Task: Look for Airbnb options in Chiredzi, Zimbabwe from 2nd December, 2023 to 5th December, 2023 for 1 adult.1  bedroom having 1 bed and 1 bathroom. Property type can be hotel. Amenities needed are: washing machine. Booking option can be shelf check-in. Look for 4 properties as per requirement.
Action: Mouse moved to (403, 96)
Screenshot: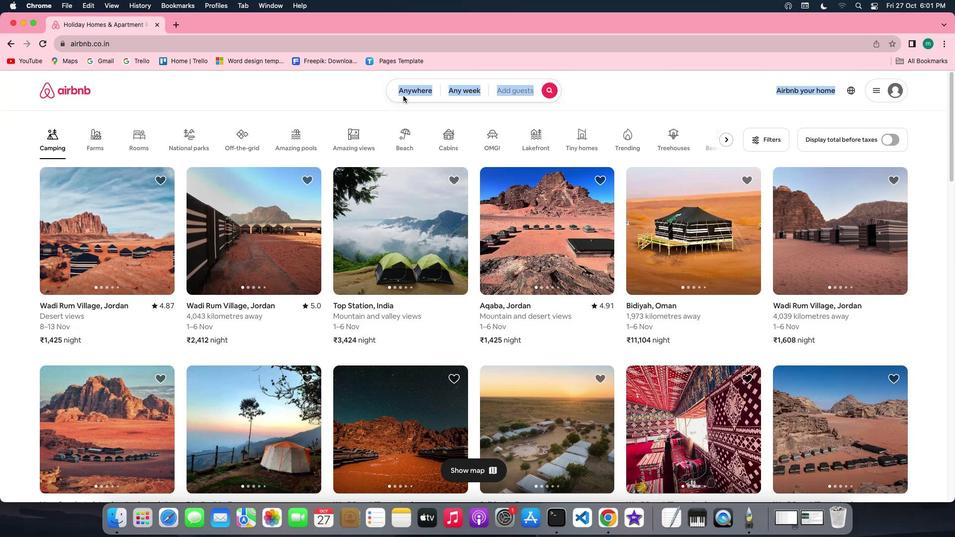
Action: Mouse pressed left at (403, 96)
Screenshot: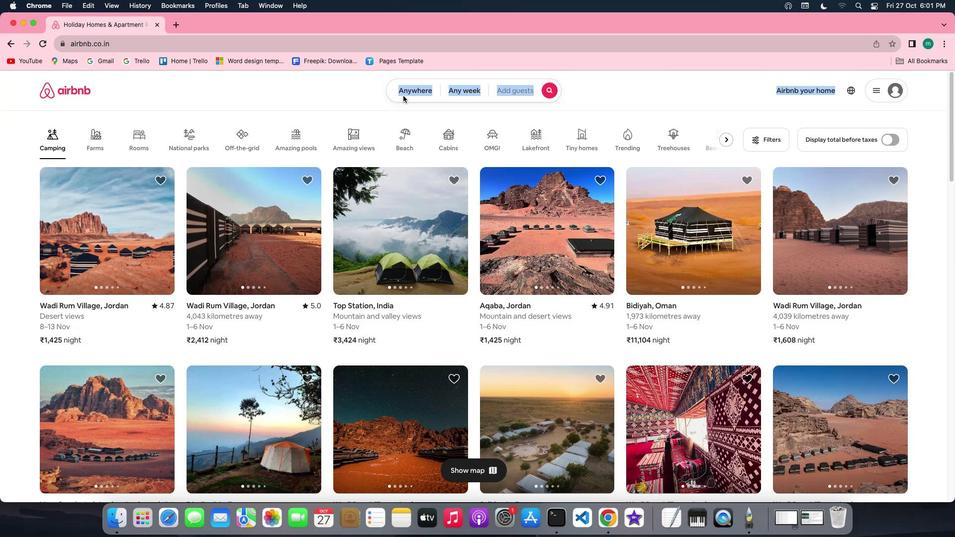 
Action: Mouse pressed left at (403, 96)
Screenshot: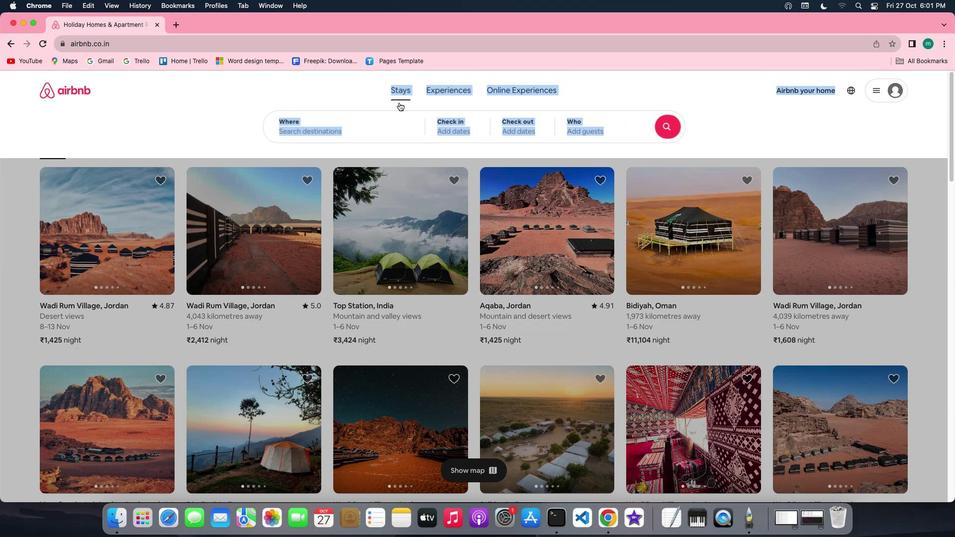 
Action: Mouse moved to (361, 128)
Screenshot: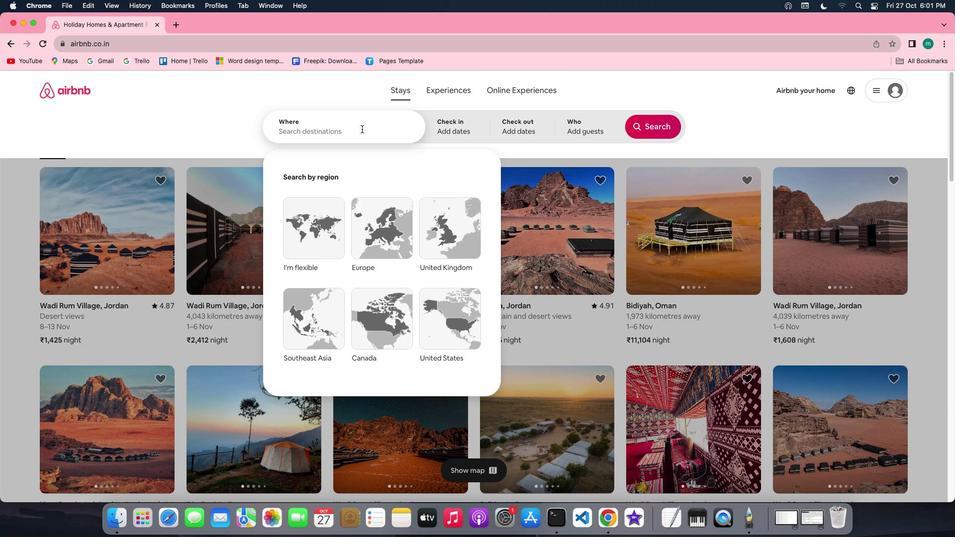 
Action: Key pressed Key.shift'C''h''i''r''e''d''z''i'','Key.spaceKey.shift'Z''i''m''b''a''b''w''e'
Screenshot: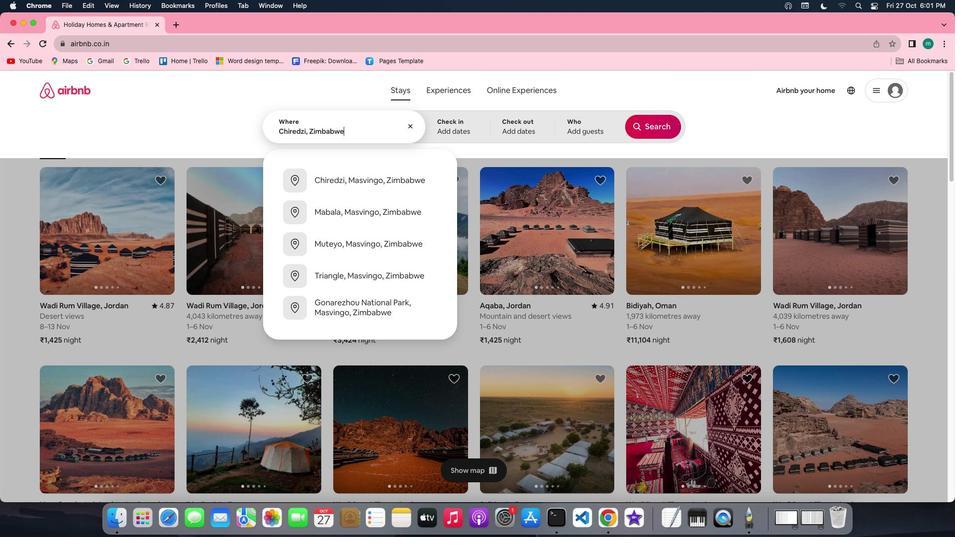 
Action: Mouse moved to (453, 134)
Screenshot: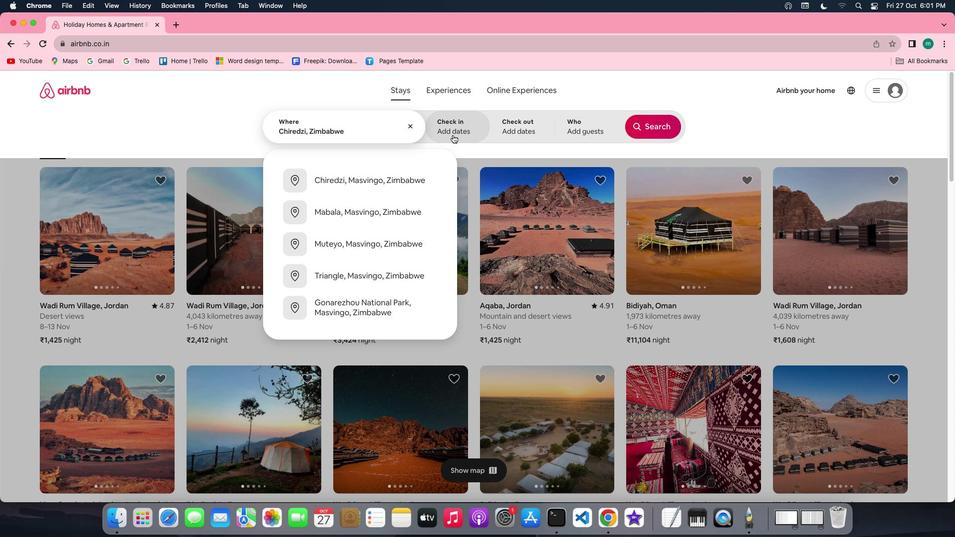 
Action: Mouse pressed left at (453, 134)
Screenshot: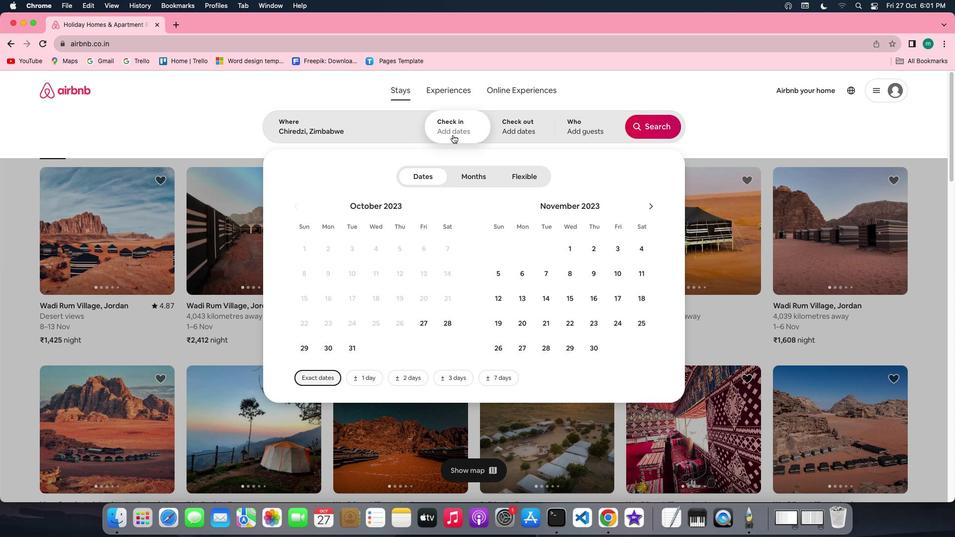 
Action: Mouse moved to (657, 205)
Screenshot: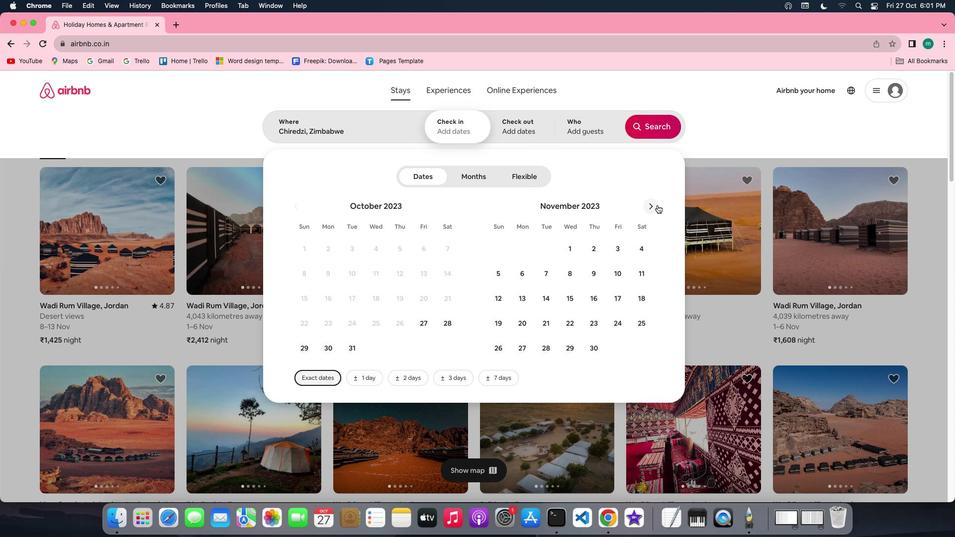 
Action: Mouse pressed left at (657, 205)
Screenshot: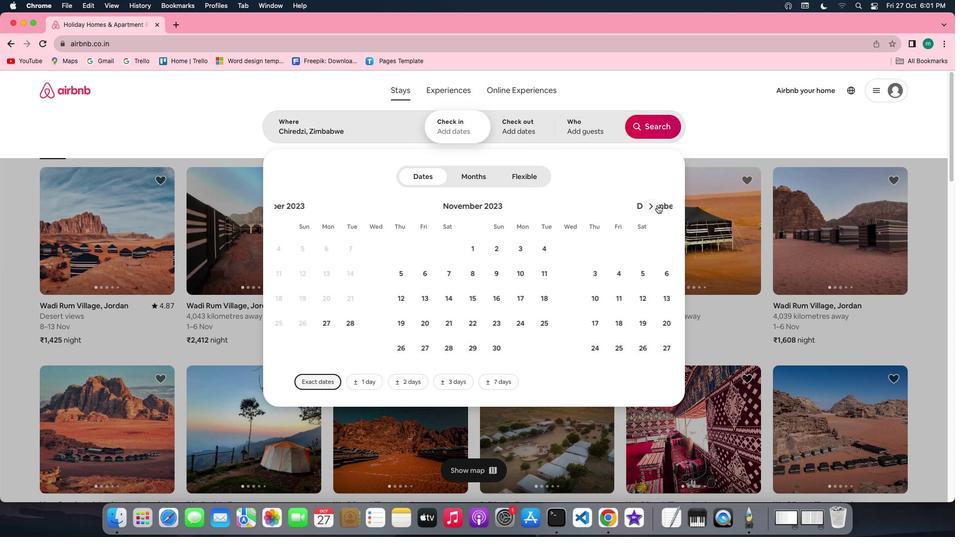 
Action: Mouse moved to (633, 244)
Screenshot: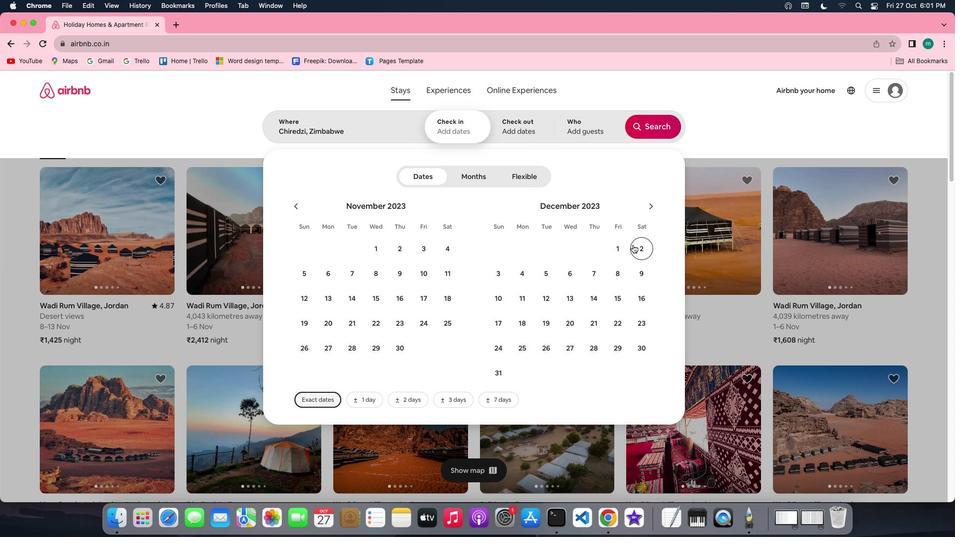 
Action: Mouse pressed left at (633, 244)
Screenshot: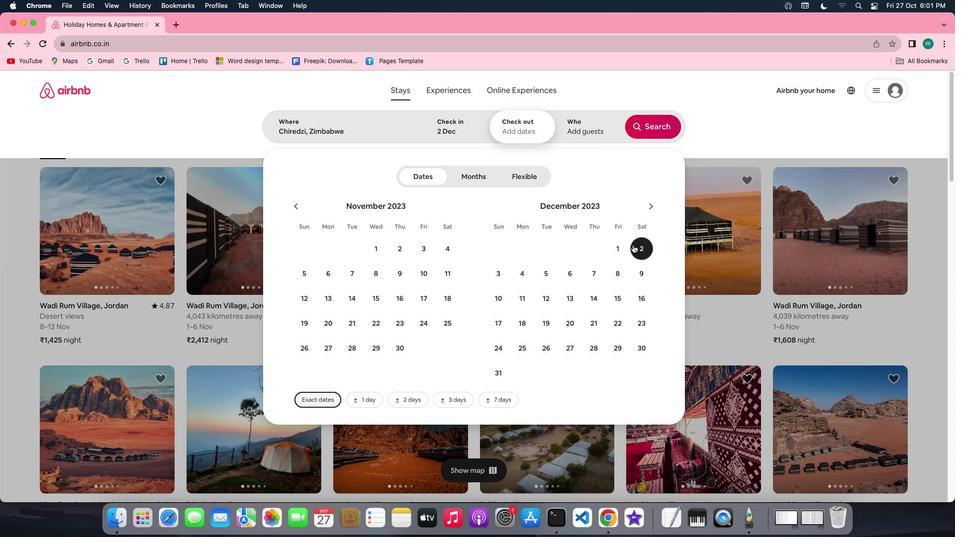 
Action: Mouse moved to (544, 283)
Screenshot: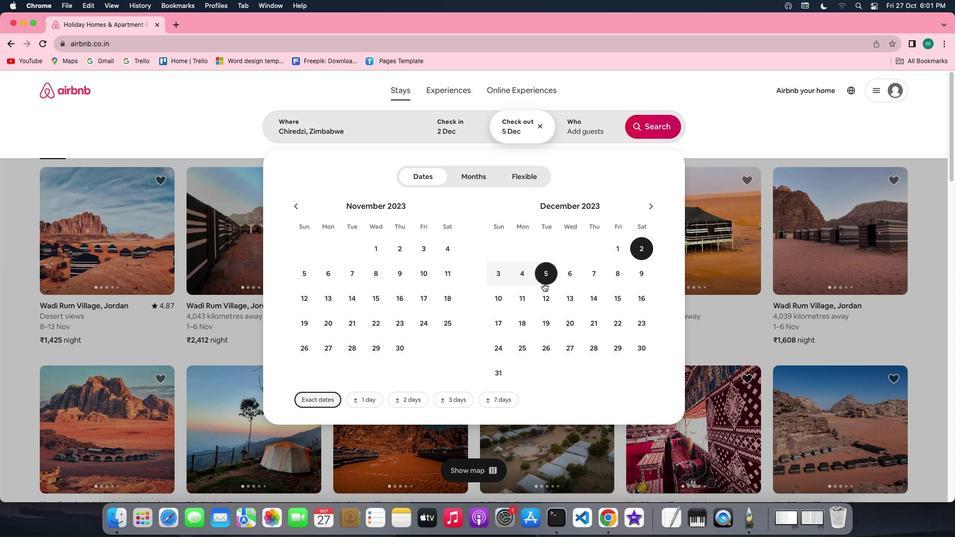 
Action: Mouse pressed left at (544, 283)
Screenshot: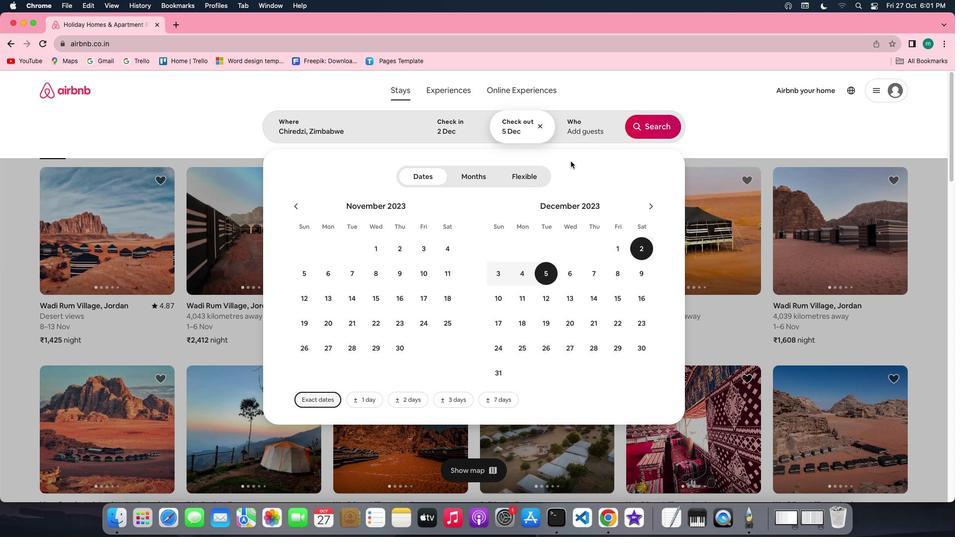 
Action: Mouse moved to (577, 118)
Screenshot: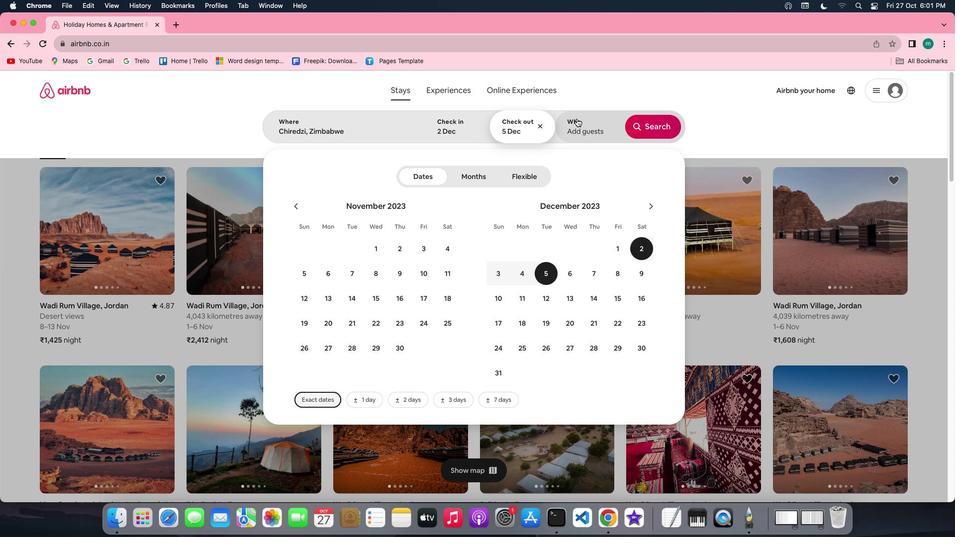 
Action: Mouse pressed left at (577, 118)
Screenshot: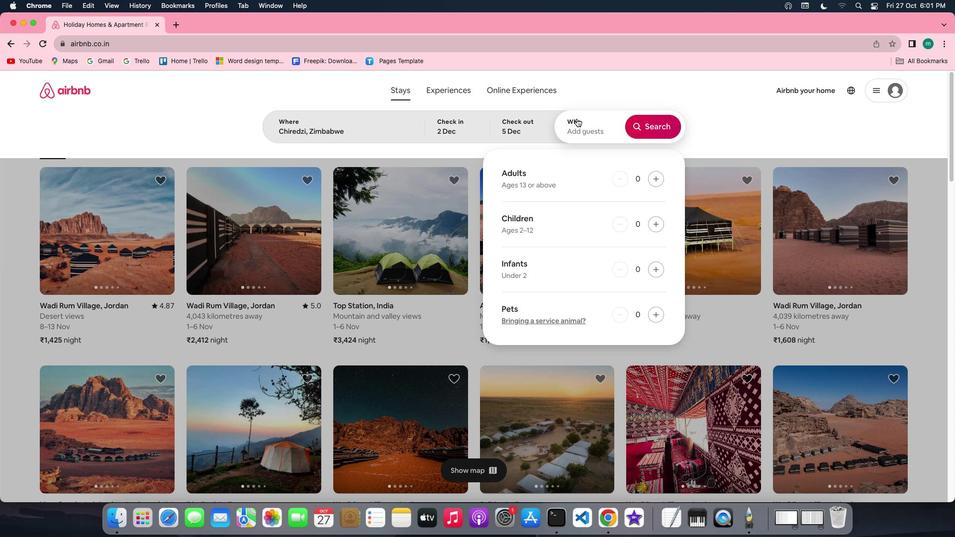 
Action: Mouse moved to (650, 178)
Screenshot: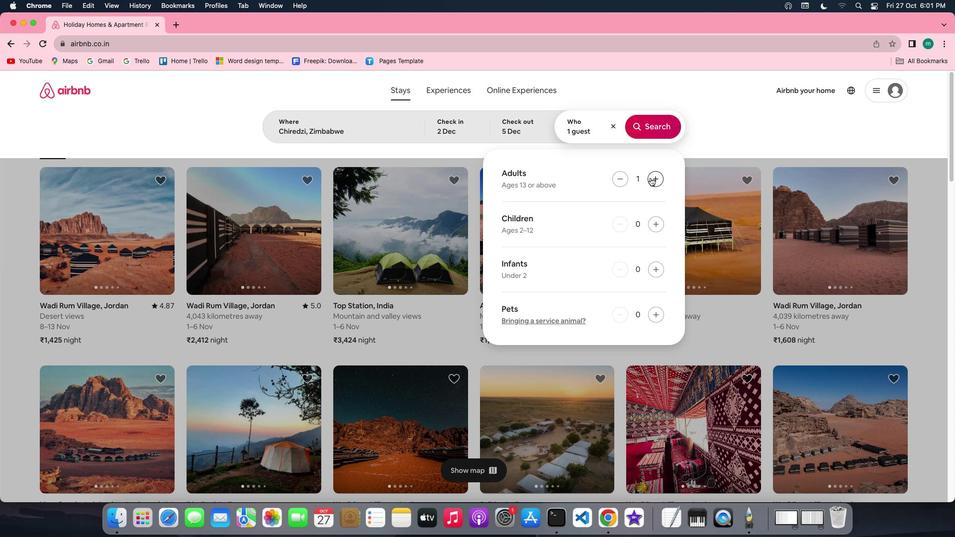 
Action: Mouse pressed left at (650, 178)
Screenshot: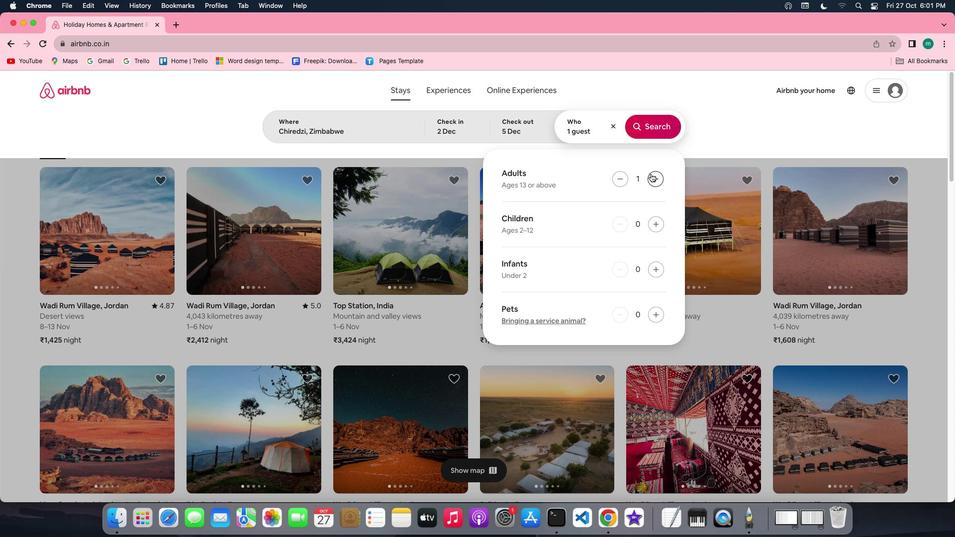 
Action: Mouse moved to (648, 129)
Screenshot: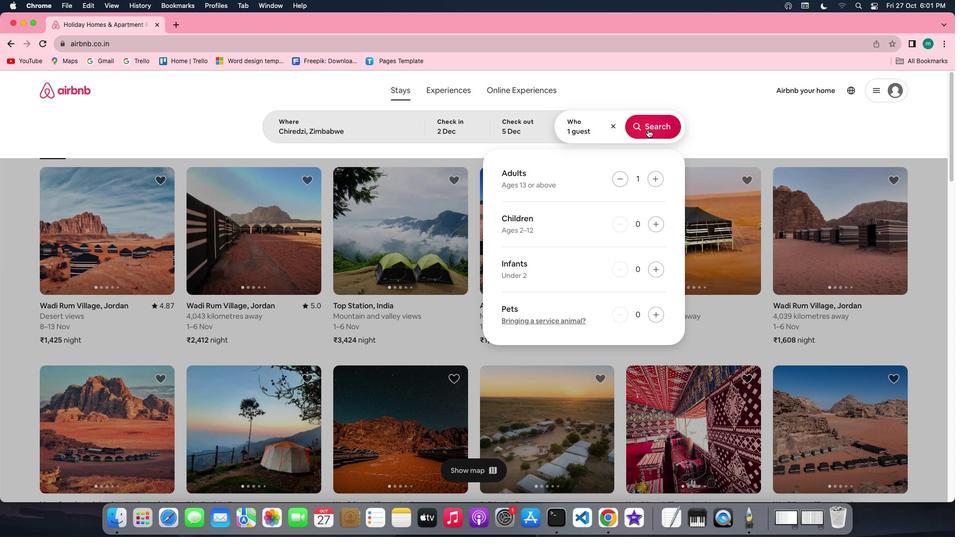 
Action: Mouse pressed left at (648, 129)
Screenshot: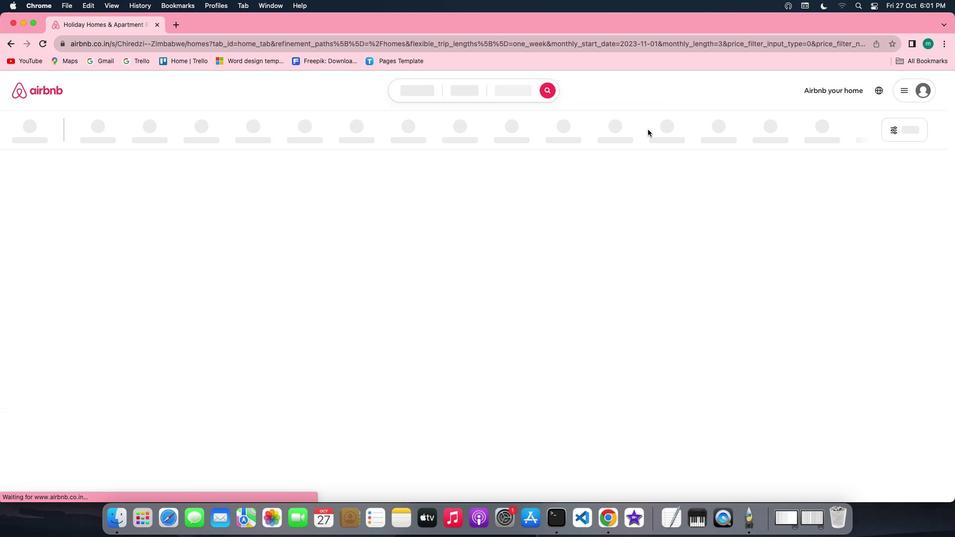 
Action: Mouse moved to (800, 132)
Screenshot: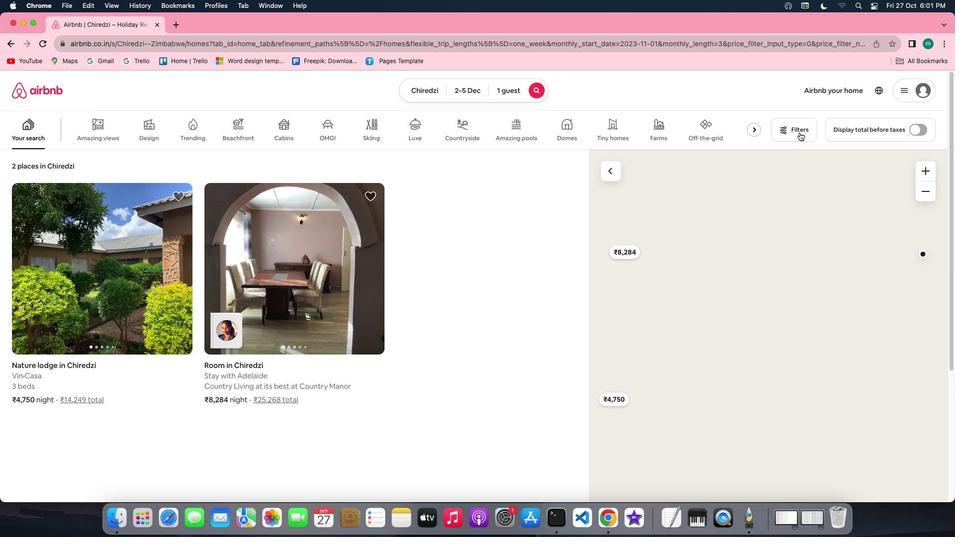 
Action: Mouse pressed left at (800, 132)
Screenshot: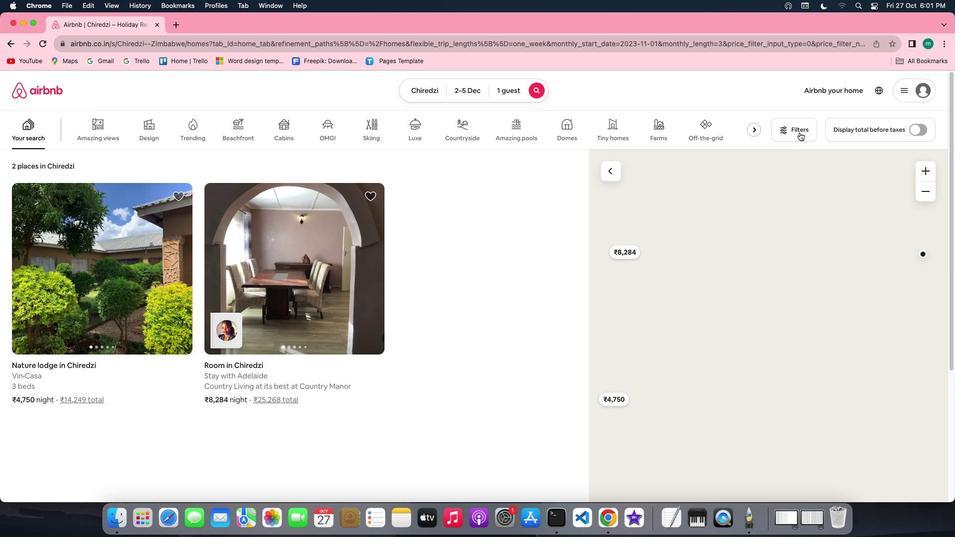 
Action: Mouse moved to (558, 246)
Screenshot: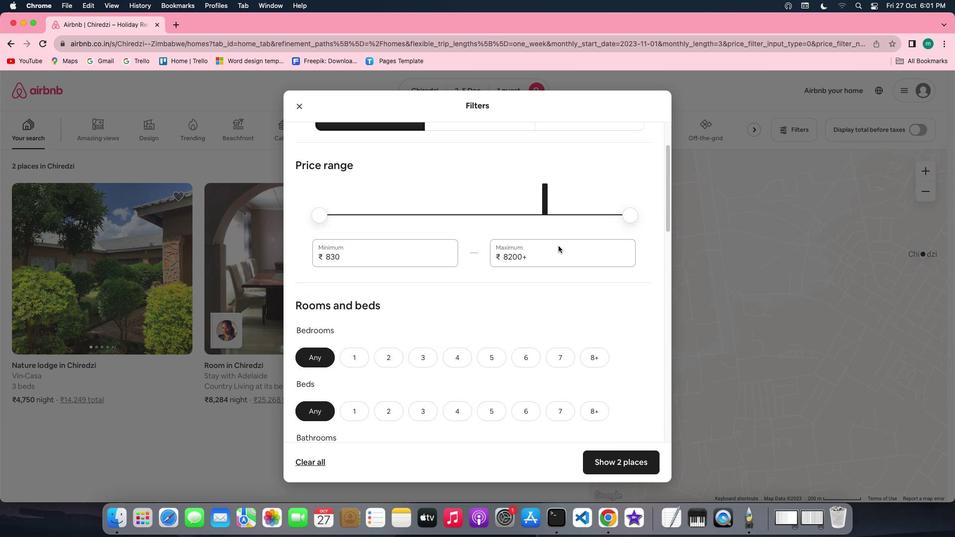 
Action: Mouse scrolled (558, 246) with delta (0, 0)
Screenshot: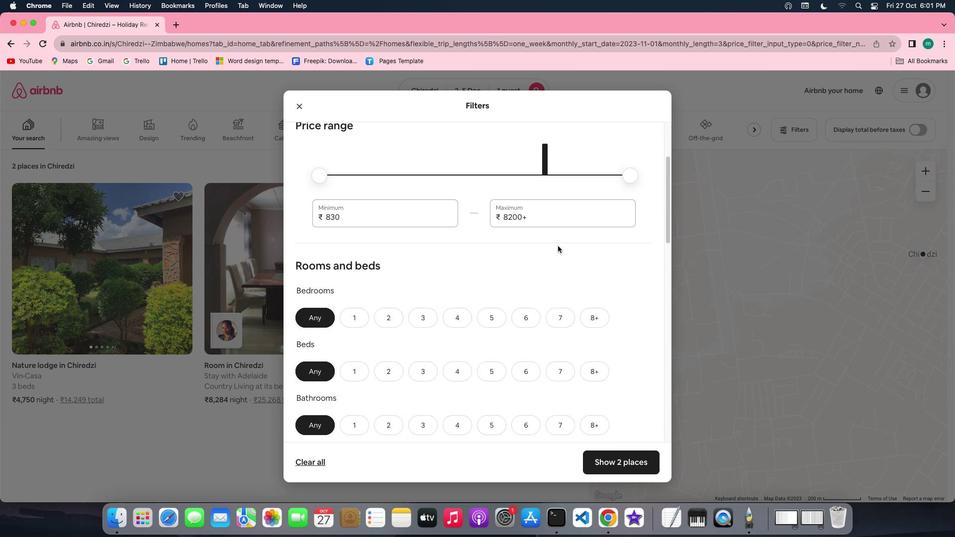 
Action: Mouse scrolled (558, 246) with delta (0, 0)
Screenshot: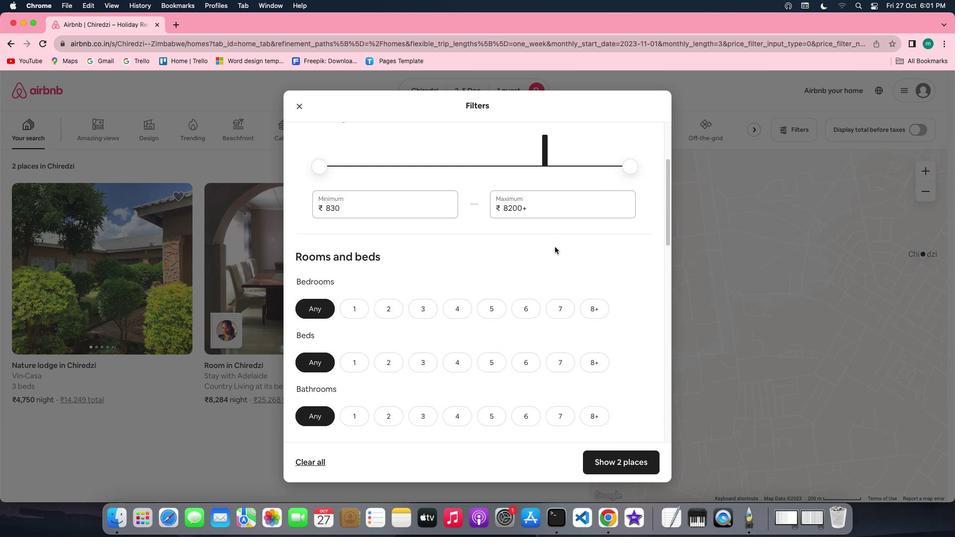 
Action: Mouse scrolled (558, 246) with delta (0, 0)
Screenshot: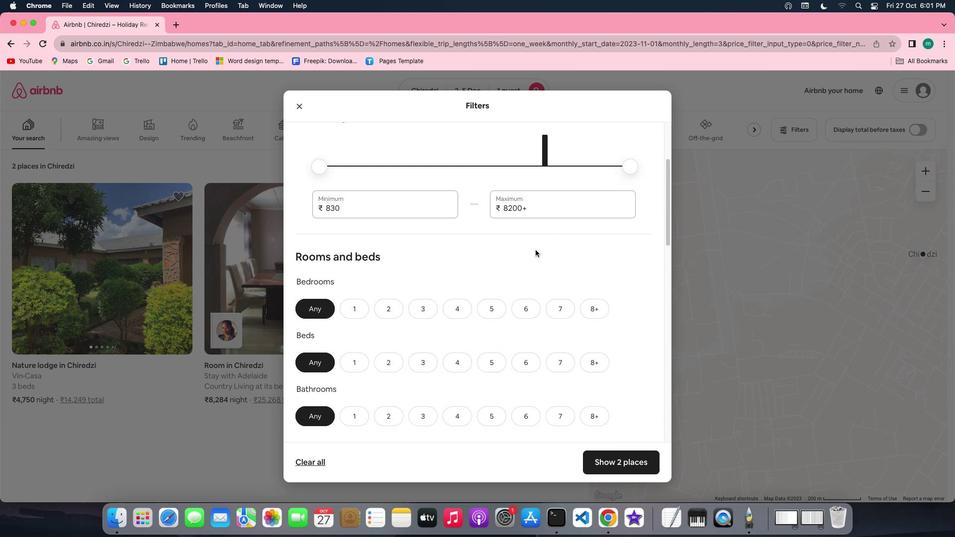 
Action: Mouse scrolled (558, 246) with delta (0, -1)
Screenshot: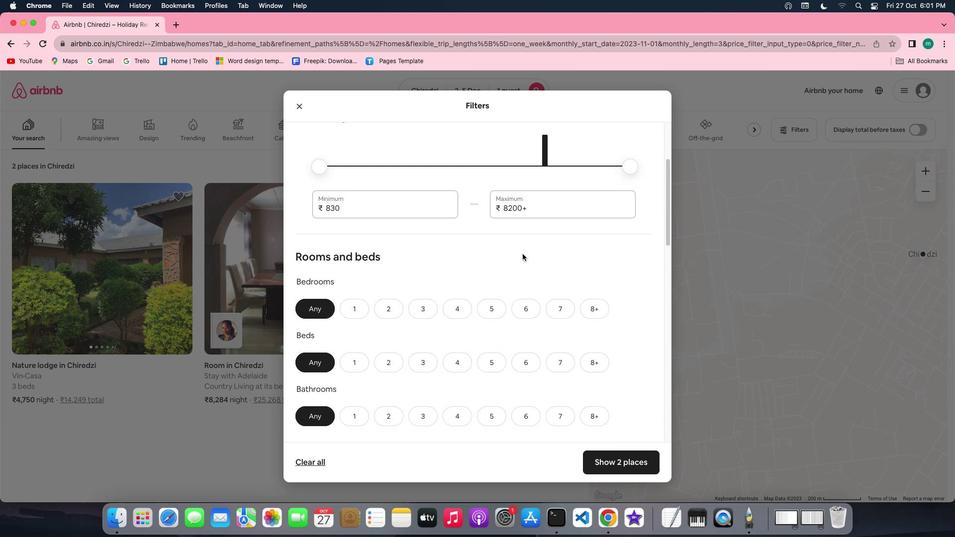 
Action: Mouse moved to (516, 256)
Screenshot: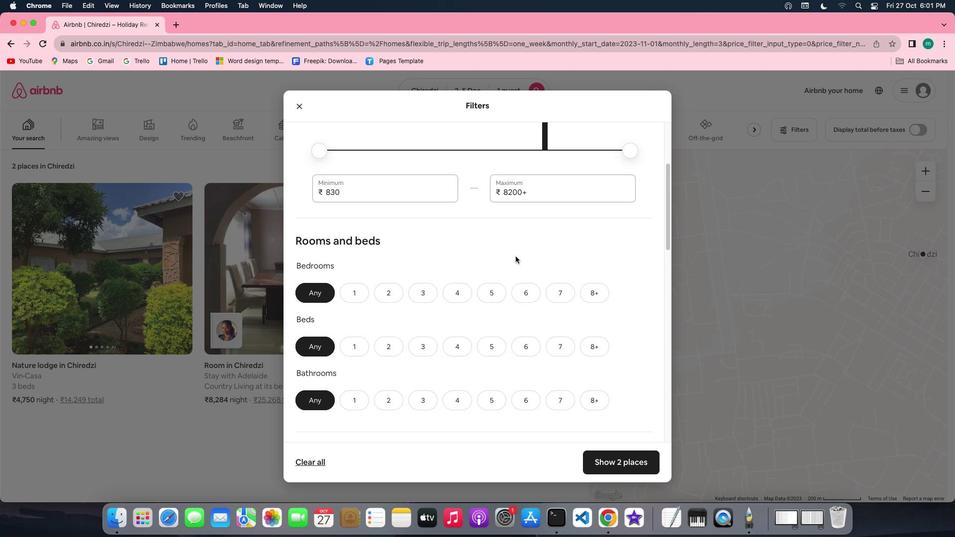 
Action: Mouse scrolled (516, 256) with delta (0, 0)
Screenshot: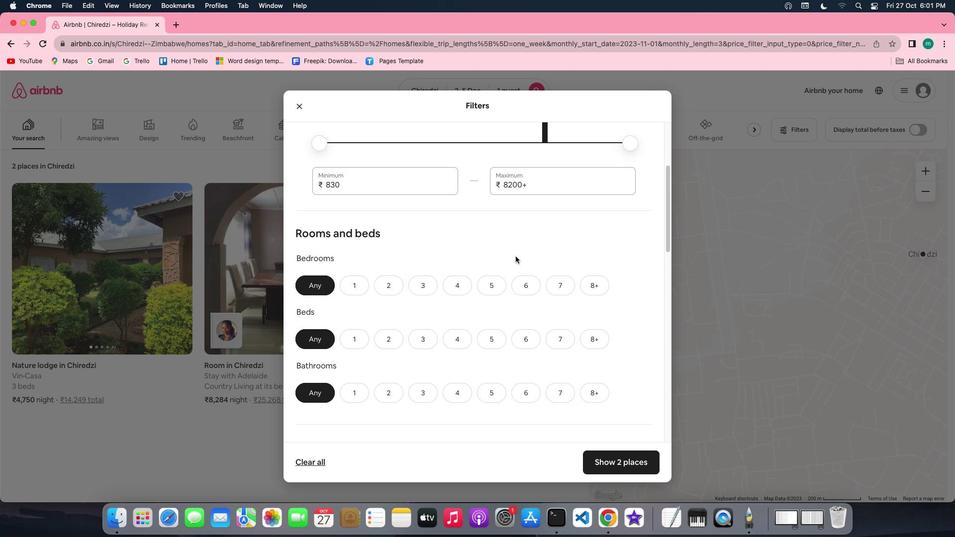
Action: Mouse moved to (515, 256)
Screenshot: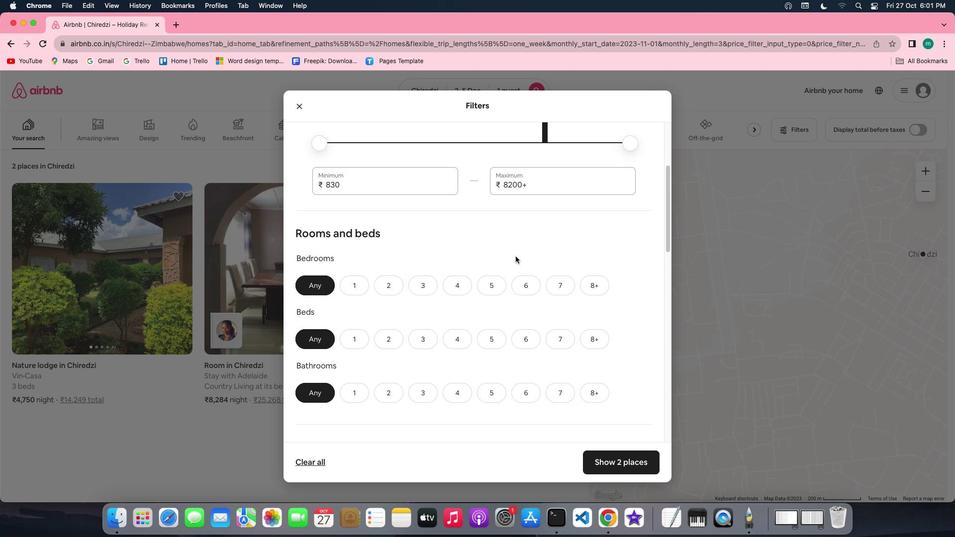 
Action: Mouse scrolled (515, 256) with delta (0, 0)
Screenshot: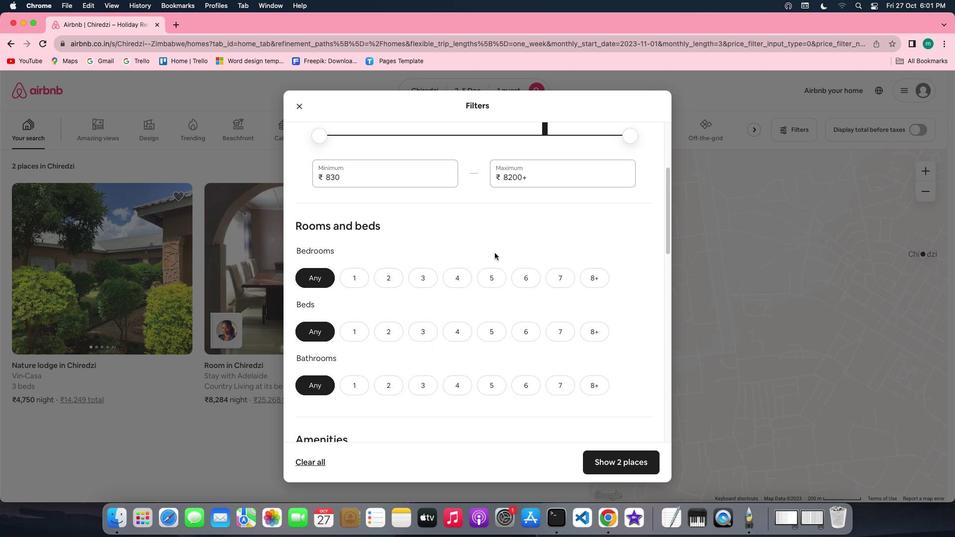 
Action: Mouse scrolled (515, 256) with delta (0, 0)
Screenshot: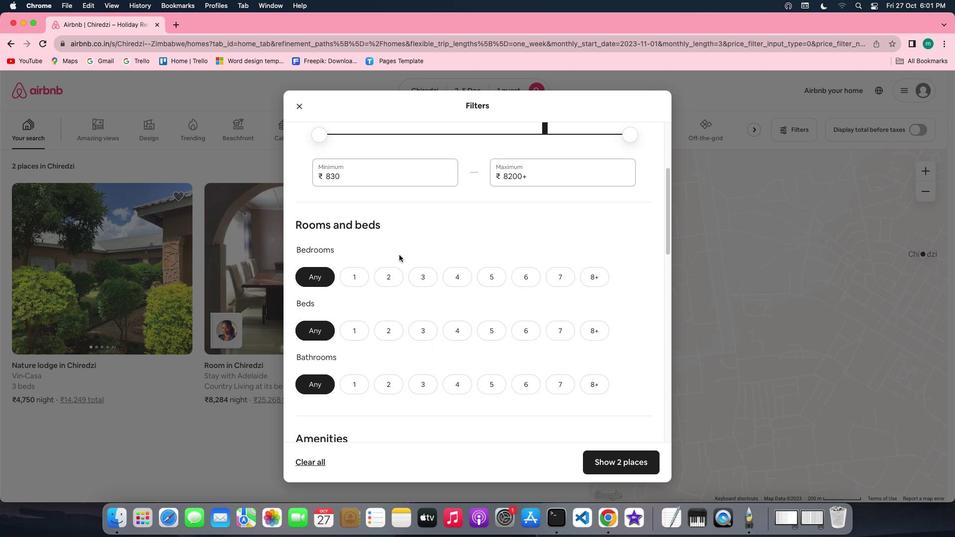 
Action: Mouse moved to (364, 281)
Screenshot: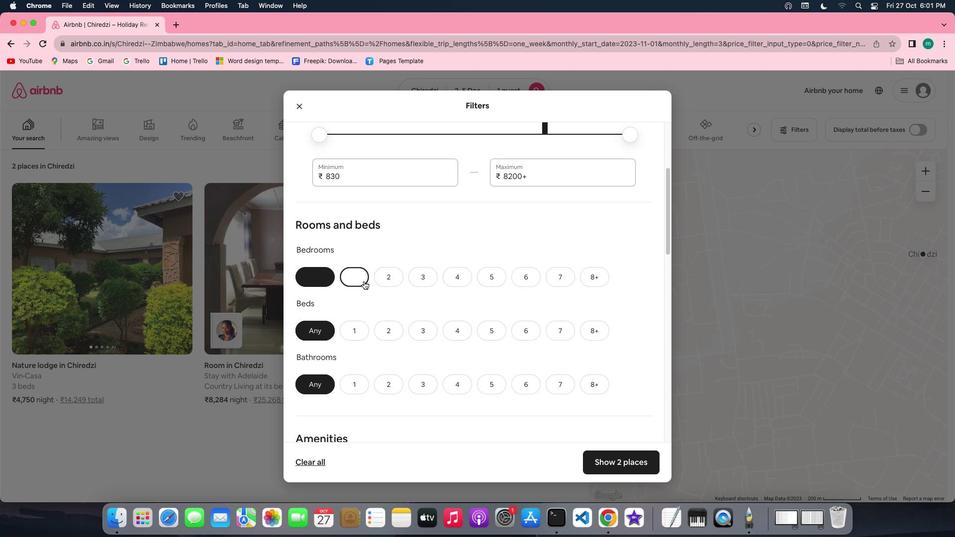 
Action: Mouse pressed left at (364, 281)
Screenshot: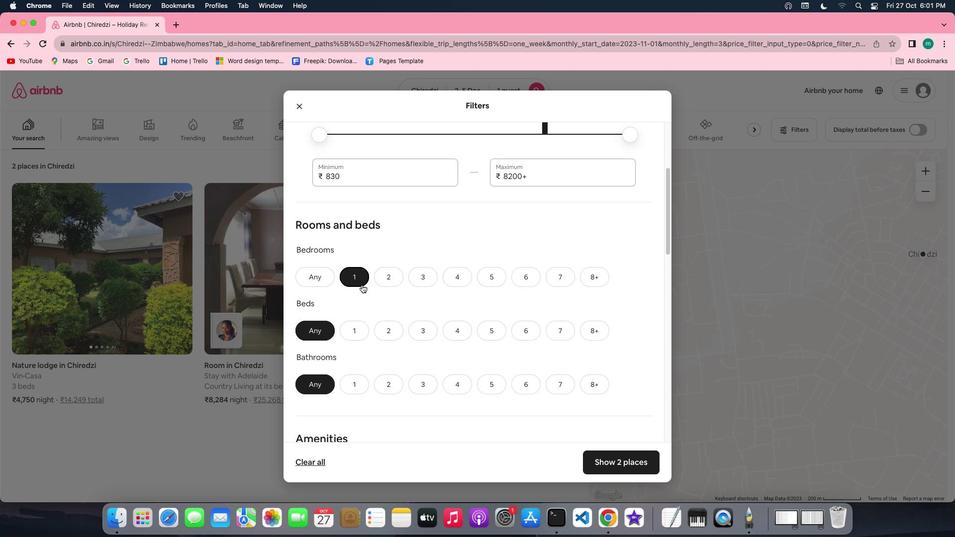 
Action: Mouse moved to (354, 324)
Screenshot: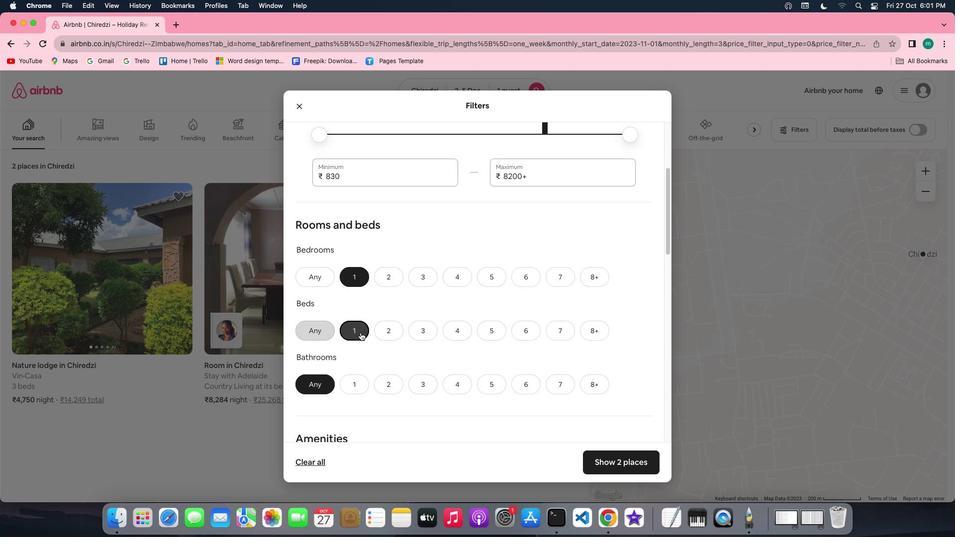 
Action: Mouse pressed left at (354, 324)
Screenshot: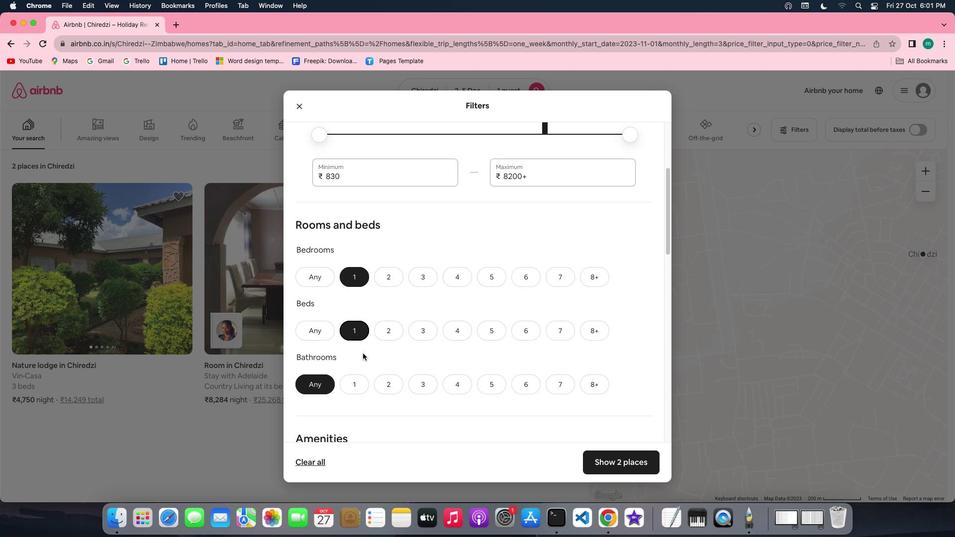 
Action: Mouse moved to (354, 383)
Screenshot: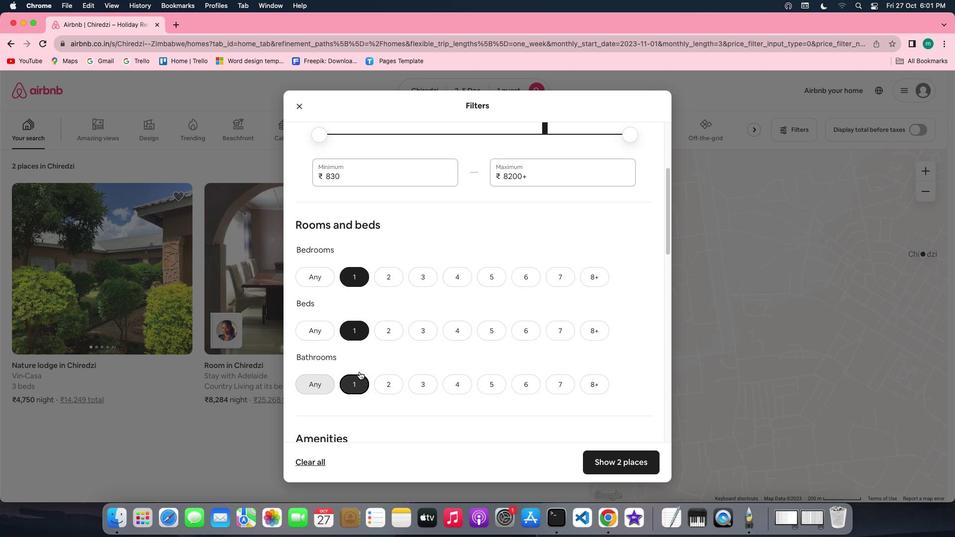 
Action: Mouse pressed left at (354, 383)
Screenshot: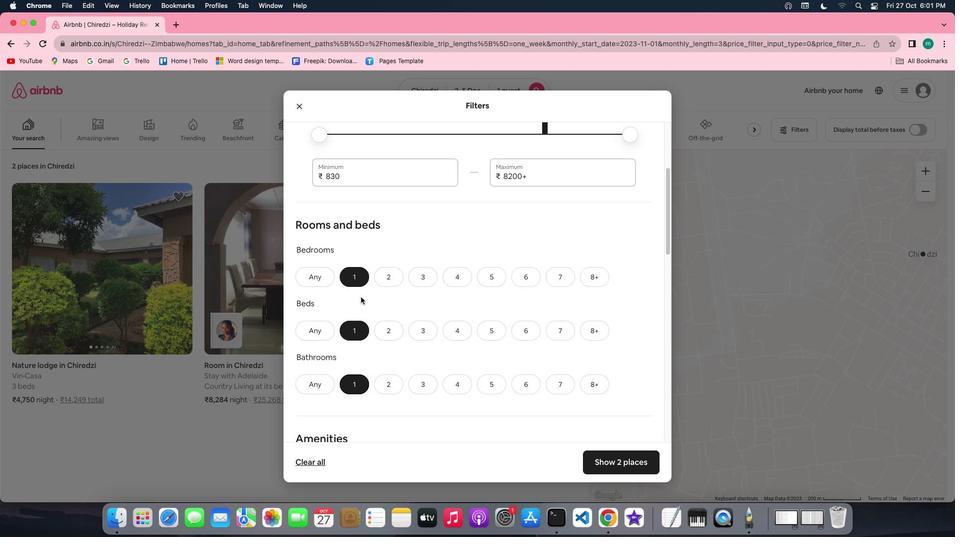 
Action: Mouse moved to (418, 333)
Screenshot: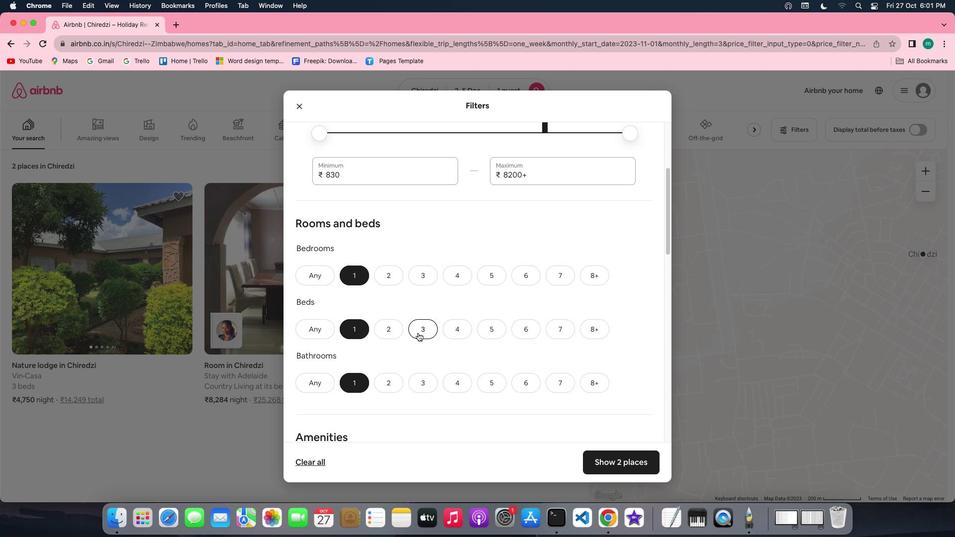 
Action: Mouse scrolled (418, 333) with delta (0, 0)
Screenshot: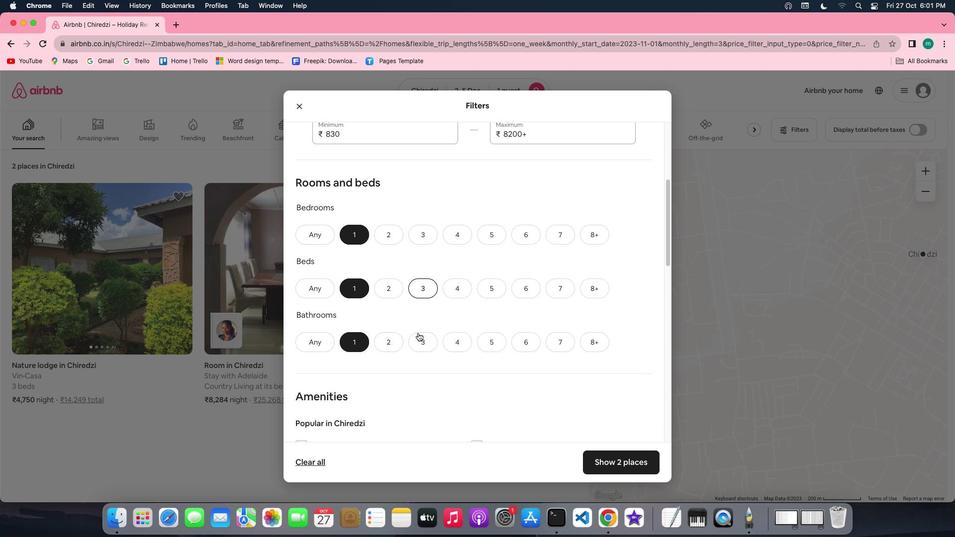 
Action: Mouse scrolled (418, 333) with delta (0, 0)
Screenshot: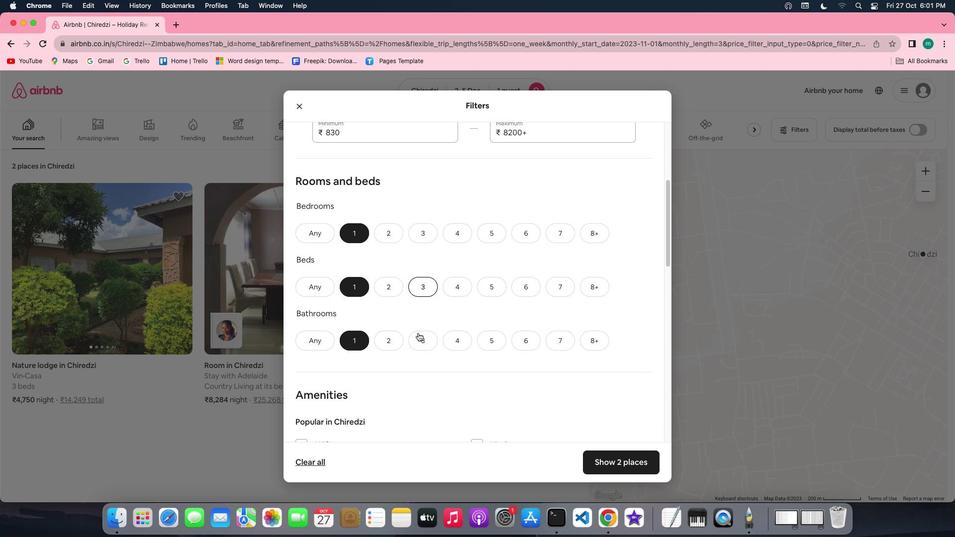 
Action: Mouse scrolled (418, 333) with delta (0, 0)
Screenshot: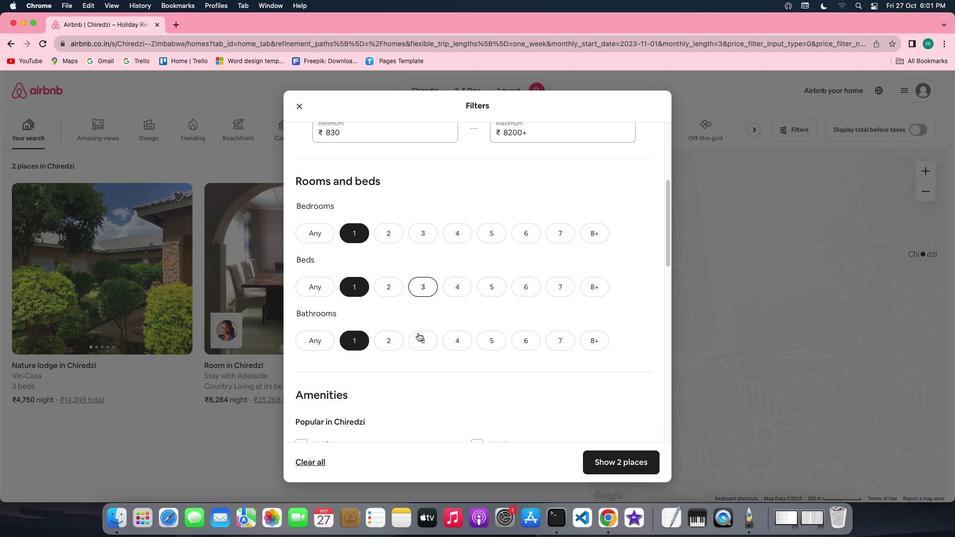 
Action: Mouse scrolled (418, 333) with delta (0, 0)
Screenshot: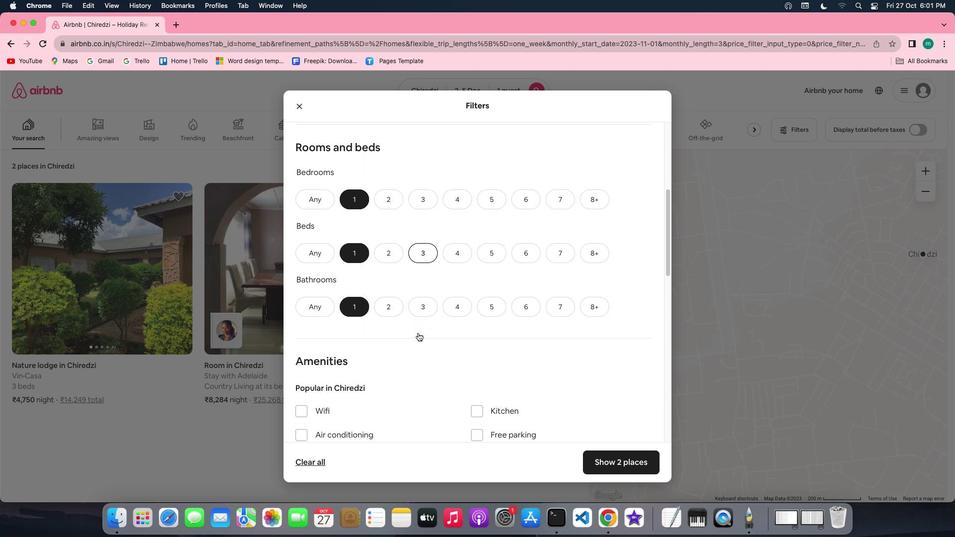 
Action: Mouse scrolled (418, 333) with delta (0, 0)
Screenshot: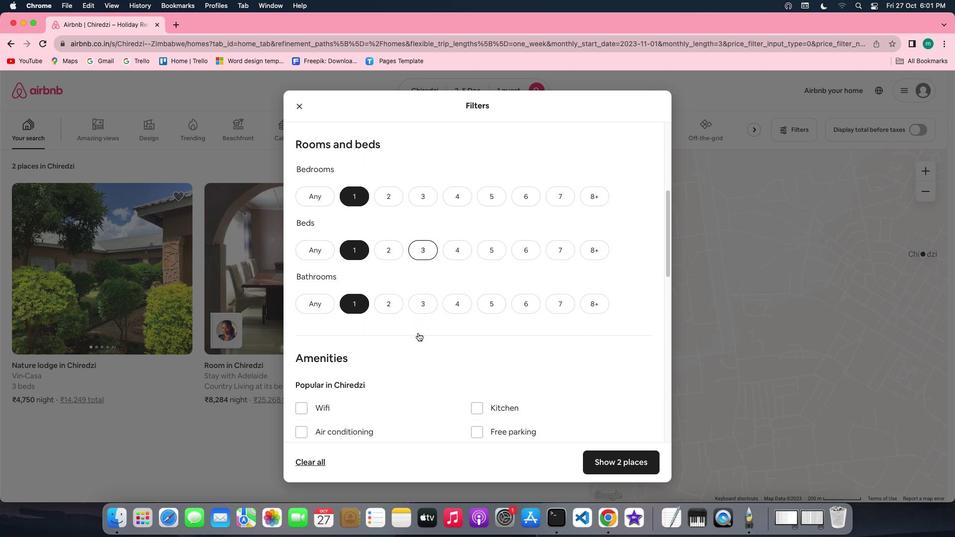 
Action: Mouse scrolled (418, 333) with delta (0, 0)
Screenshot: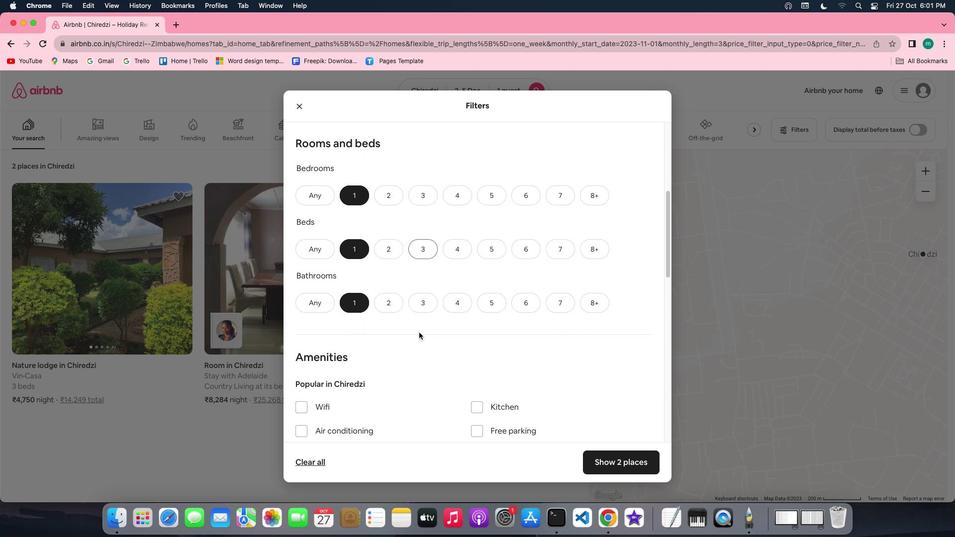 
Action: Mouse moved to (420, 333)
Screenshot: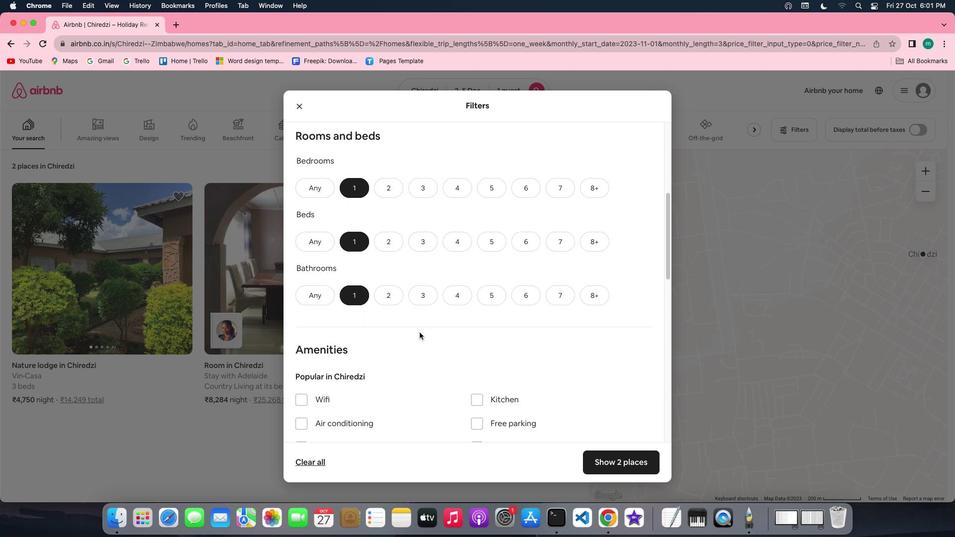 
Action: Mouse scrolled (420, 333) with delta (0, 0)
Screenshot: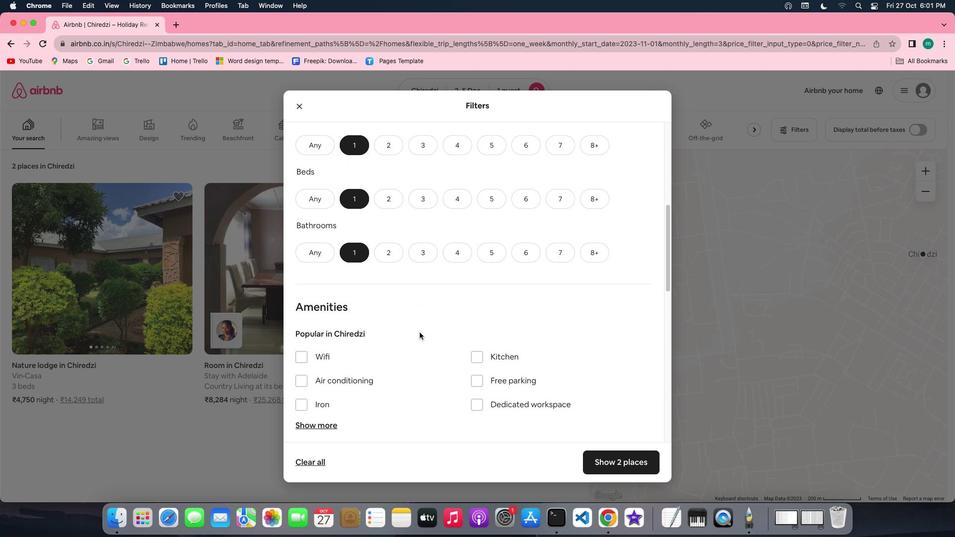 
Action: Mouse scrolled (420, 333) with delta (0, 0)
Screenshot: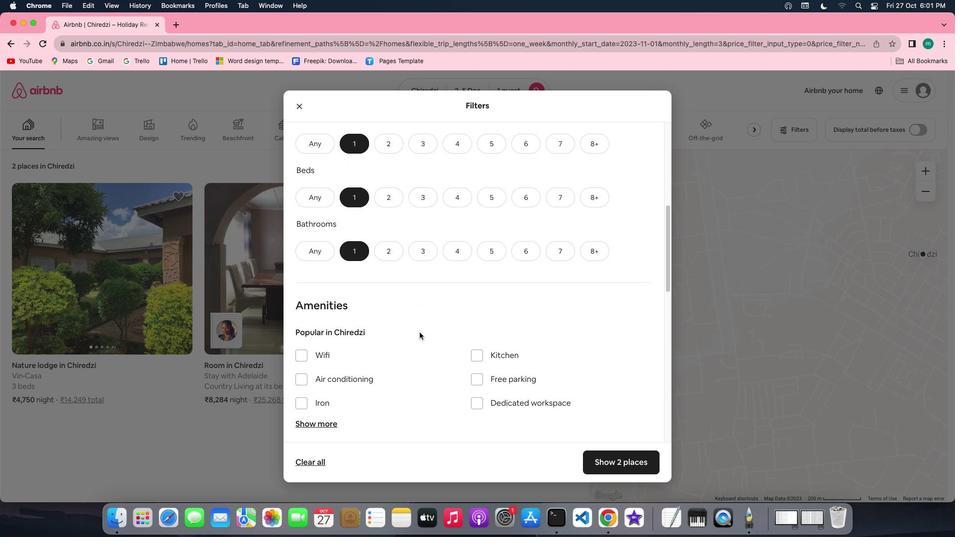 
Action: Mouse scrolled (420, 333) with delta (0, 0)
Screenshot: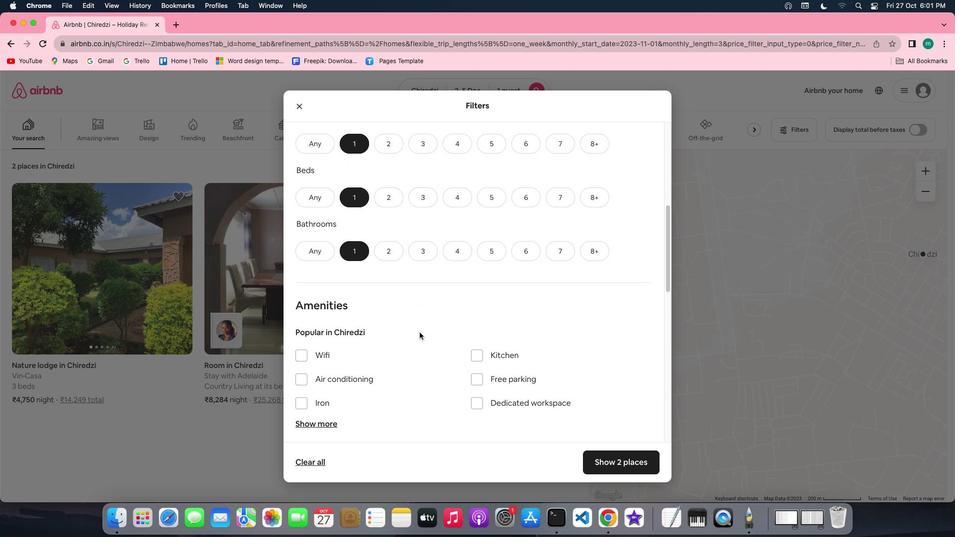 
Action: Mouse scrolled (420, 333) with delta (0, 0)
Screenshot: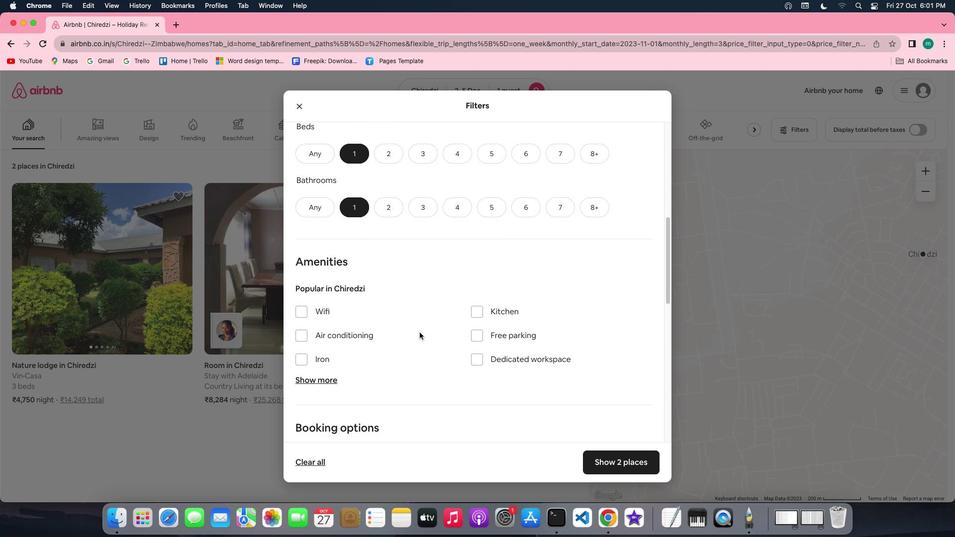 
Action: Mouse scrolled (420, 333) with delta (0, 0)
Screenshot: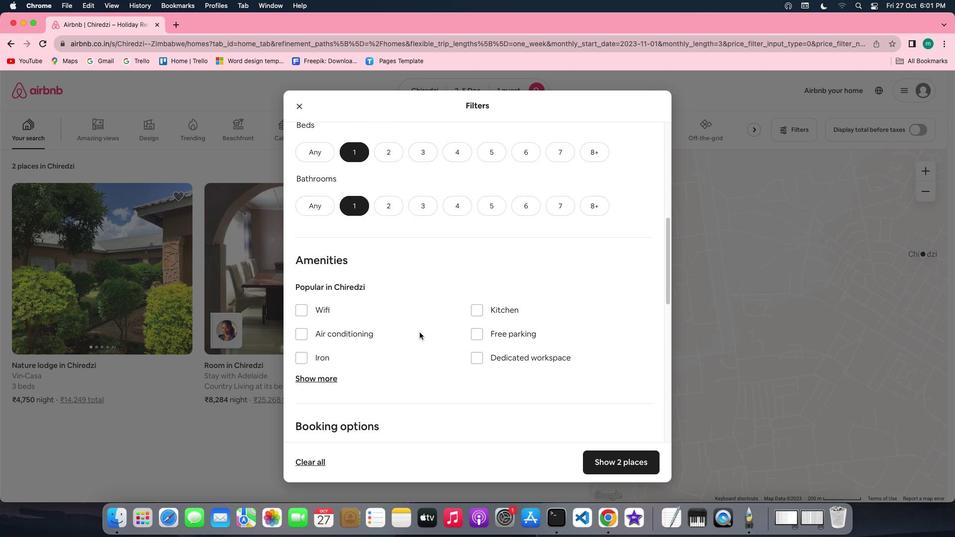 
Action: Mouse scrolled (420, 333) with delta (0, 0)
Screenshot: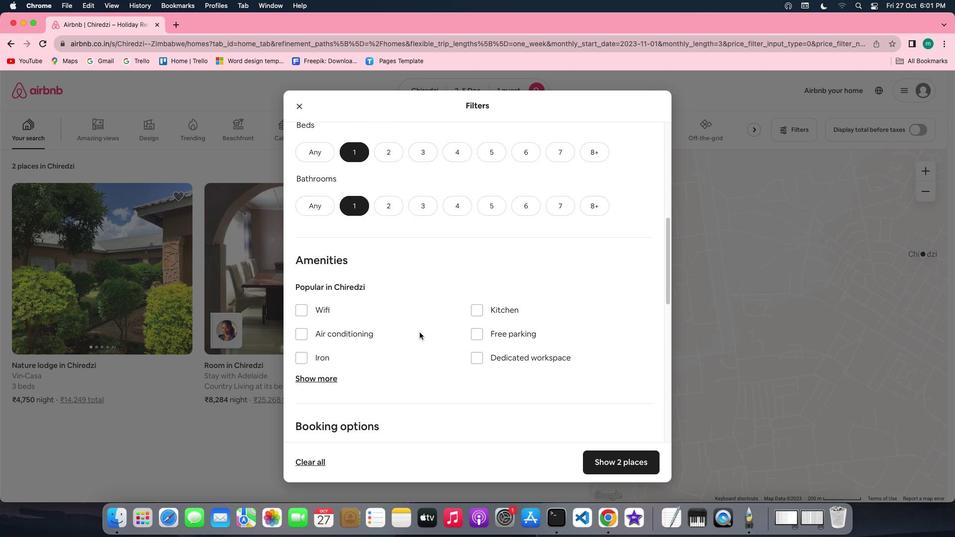 
Action: Mouse scrolled (420, 333) with delta (0, 0)
Screenshot: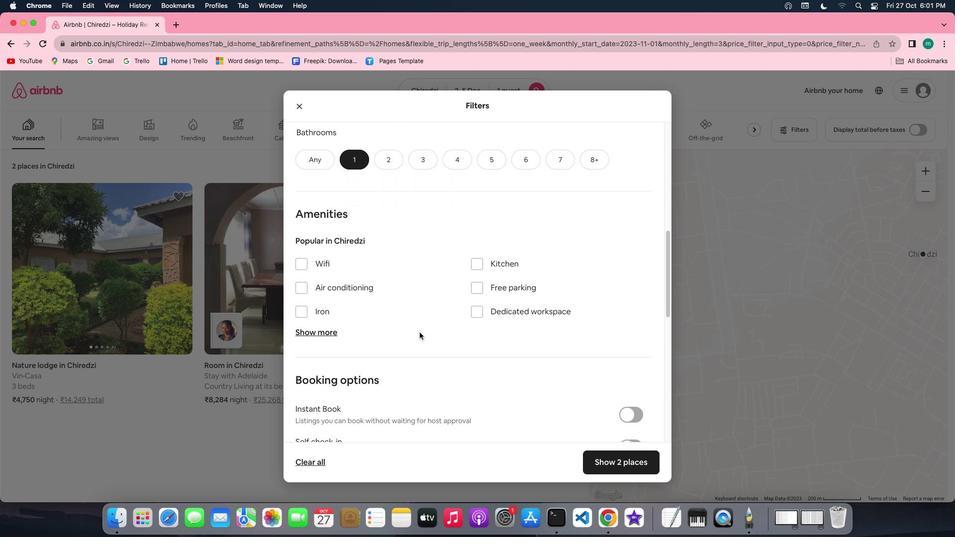 
Action: Mouse scrolled (420, 333) with delta (0, 0)
Screenshot: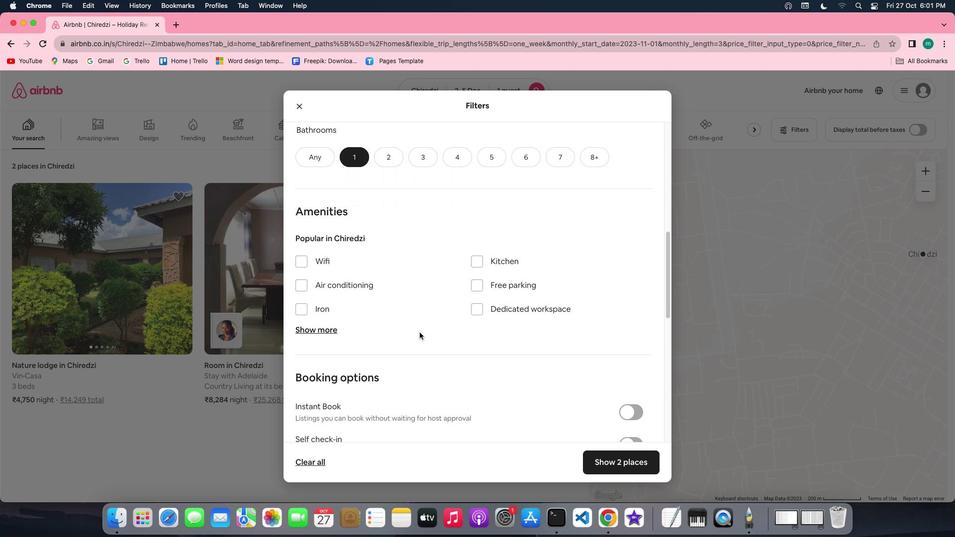 
Action: Mouse scrolled (420, 333) with delta (0, 0)
Screenshot: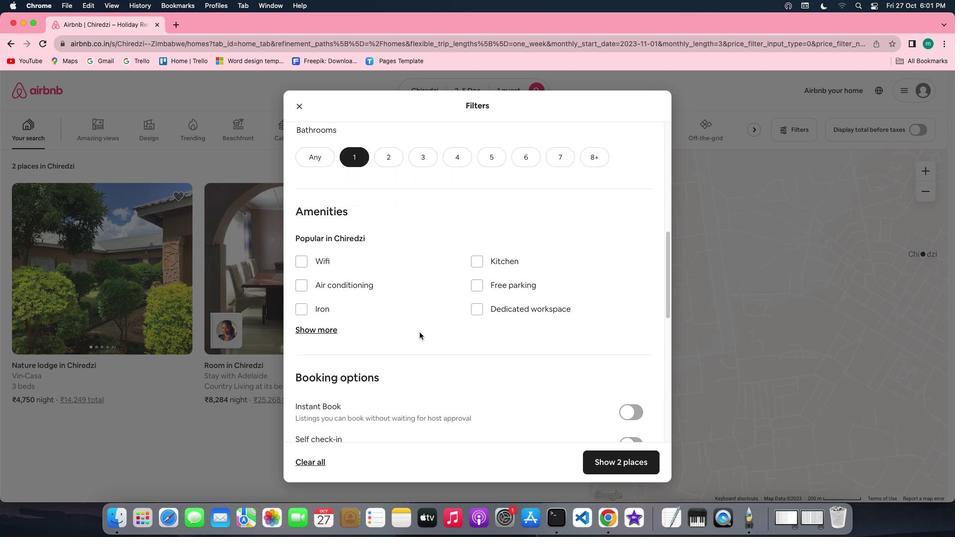 
Action: Mouse scrolled (420, 333) with delta (0, 0)
Screenshot: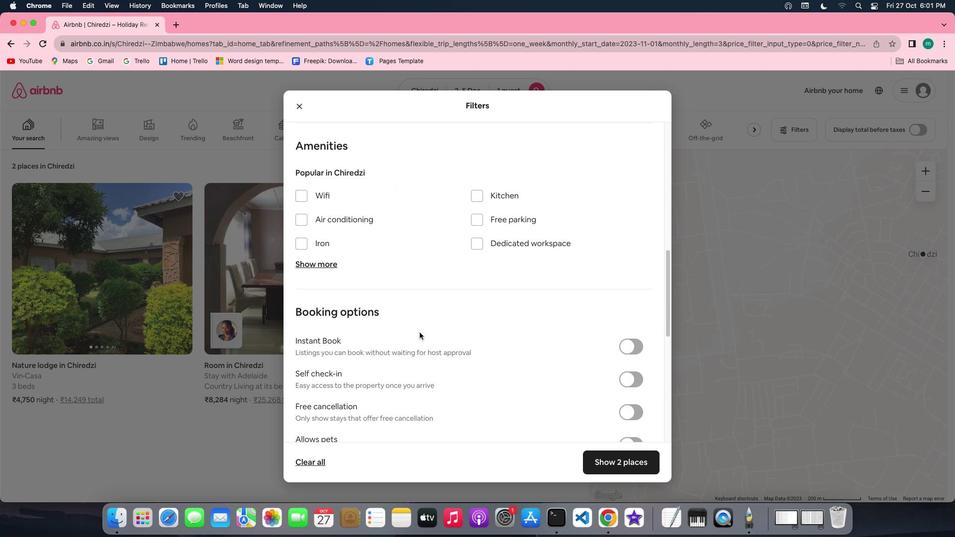 
Action: Mouse scrolled (420, 333) with delta (0, 0)
Screenshot: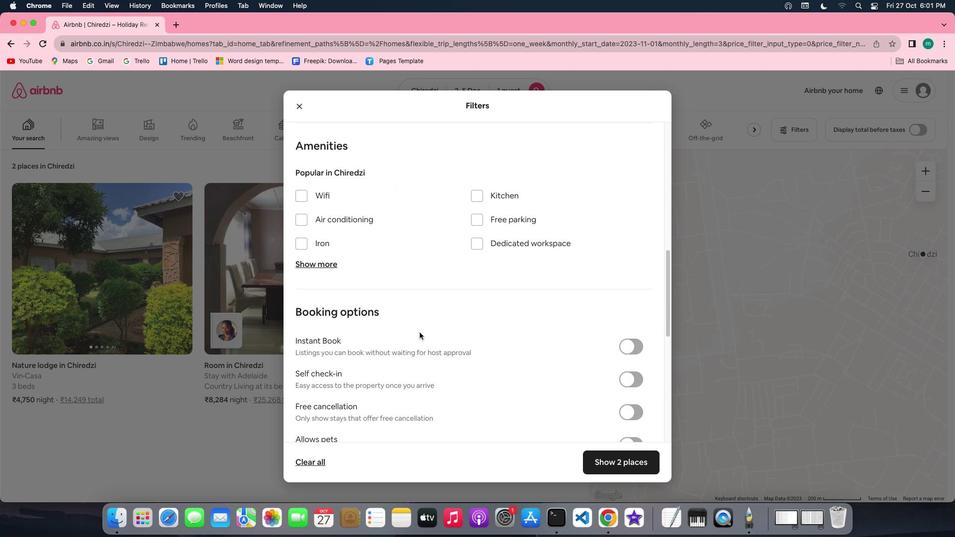 
Action: Mouse scrolled (420, 333) with delta (0, 0)
Screenshot: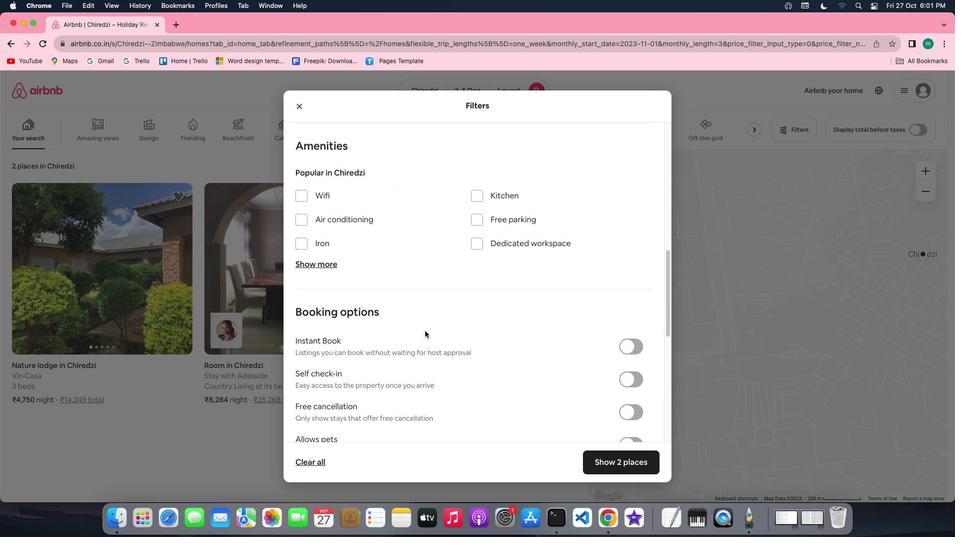 
Action: Mouse moved to (325, 266)
Screenshot: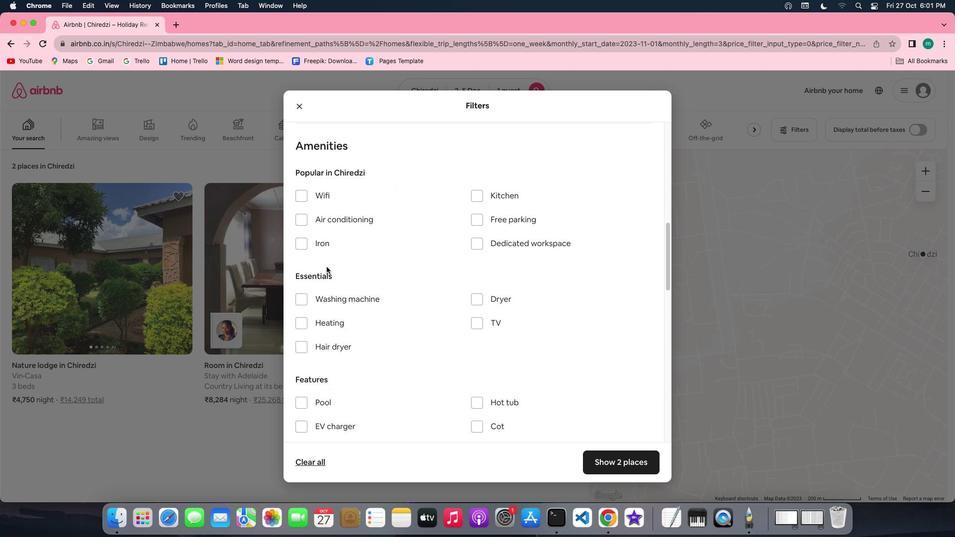 
Action: Mouse pressed left at (325, 266)
Screenshot: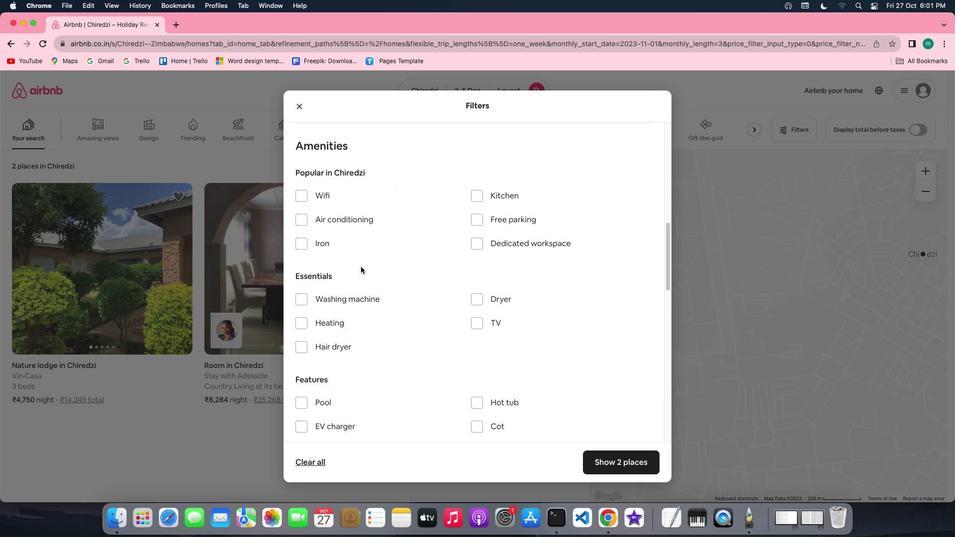 
Action: Mouse moved to (487, 355)
Screenshot: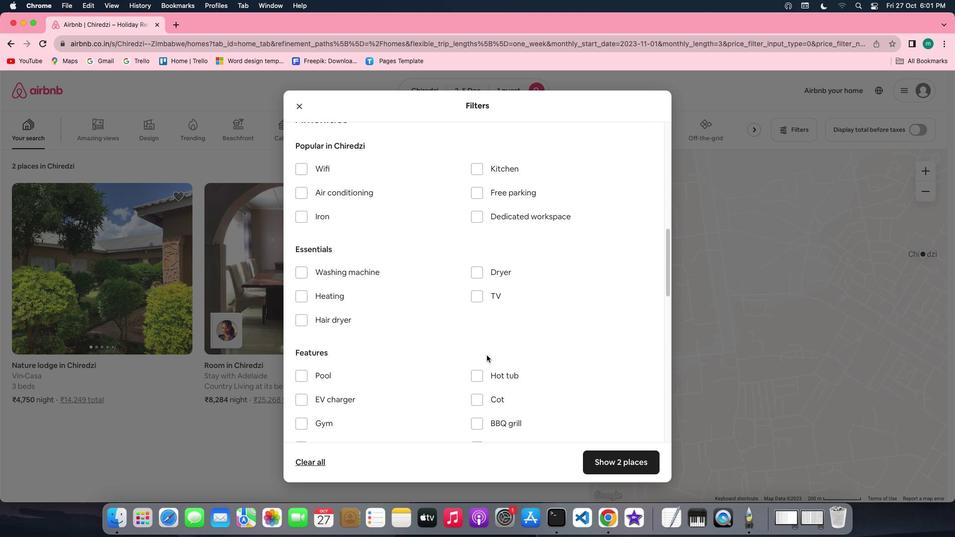 
Action: Mouse scrolled (487, 355) with delta (0, 0)
Screenshot: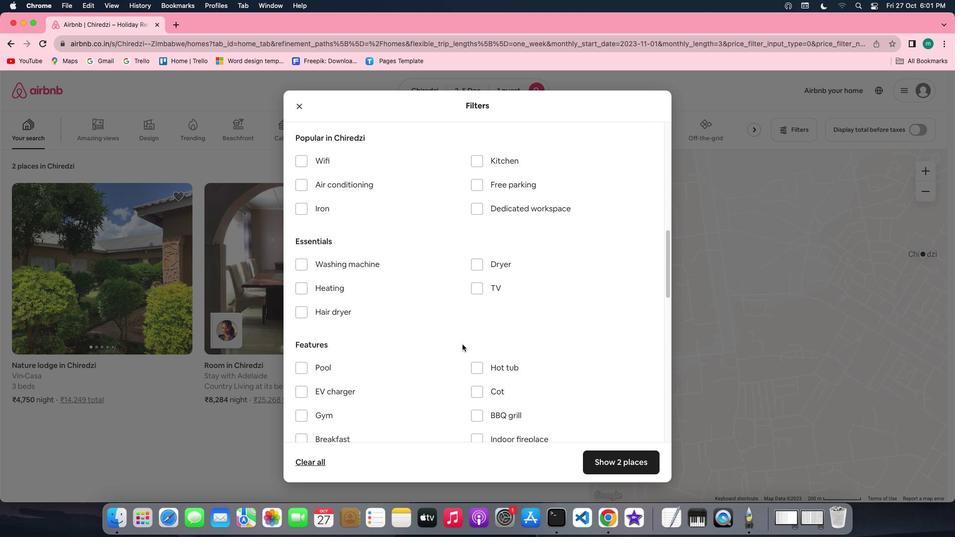 
Action: Mouse scrolled (487, 355) with delta (0, 0)
Screenshot: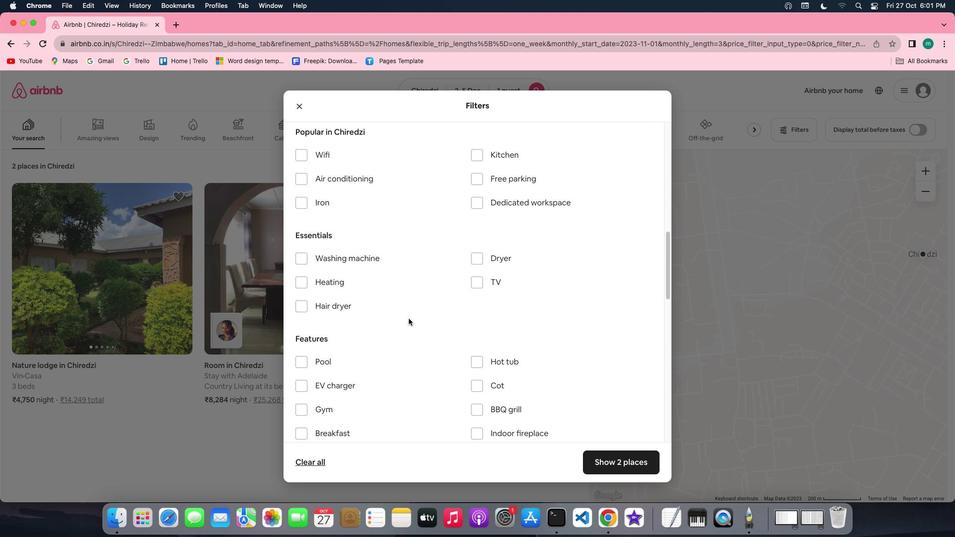 
Action: Mouse scrolled (487, 355) with delta (0, 0)
Screenshot: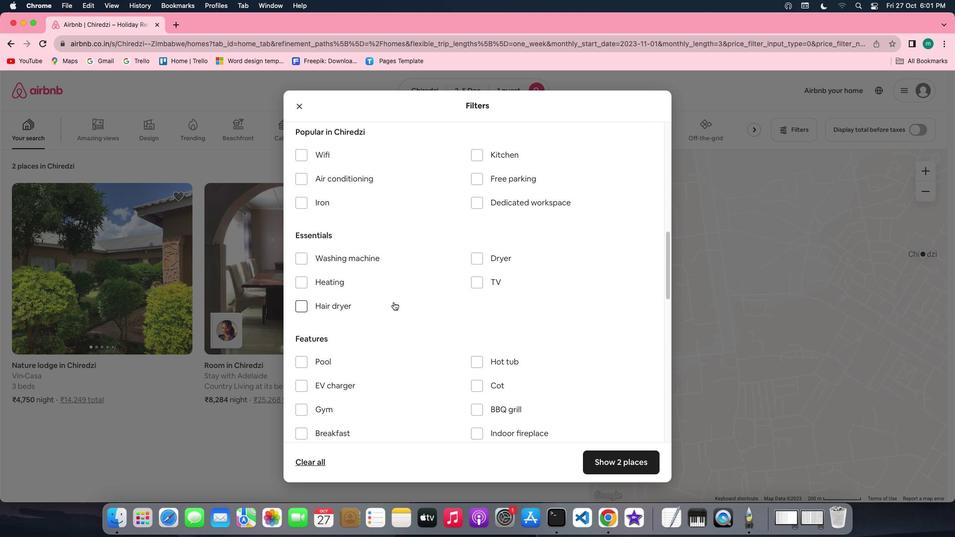 
Action: Mouse moved to (352, 255)
Screenshot: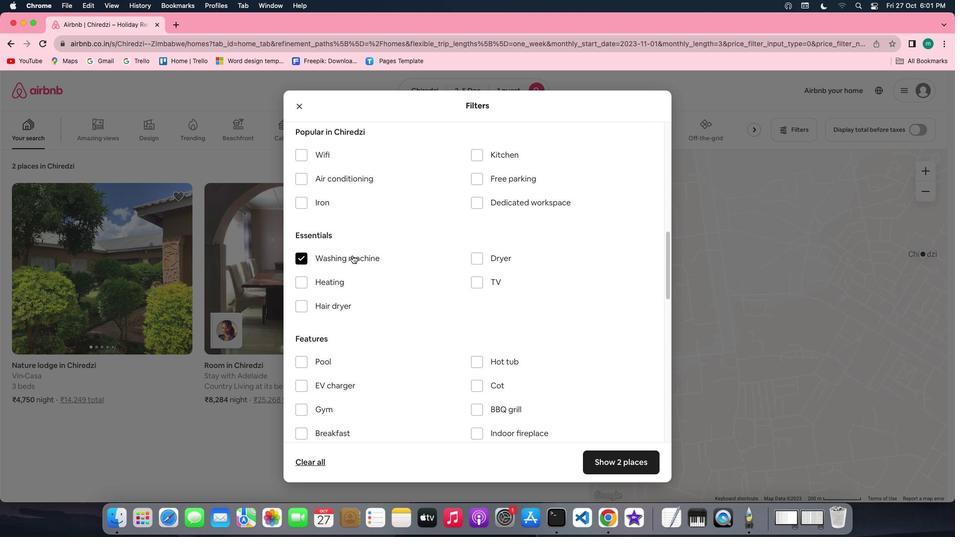 
Action: Mouse pressed left at (352, 255)
Screenshot: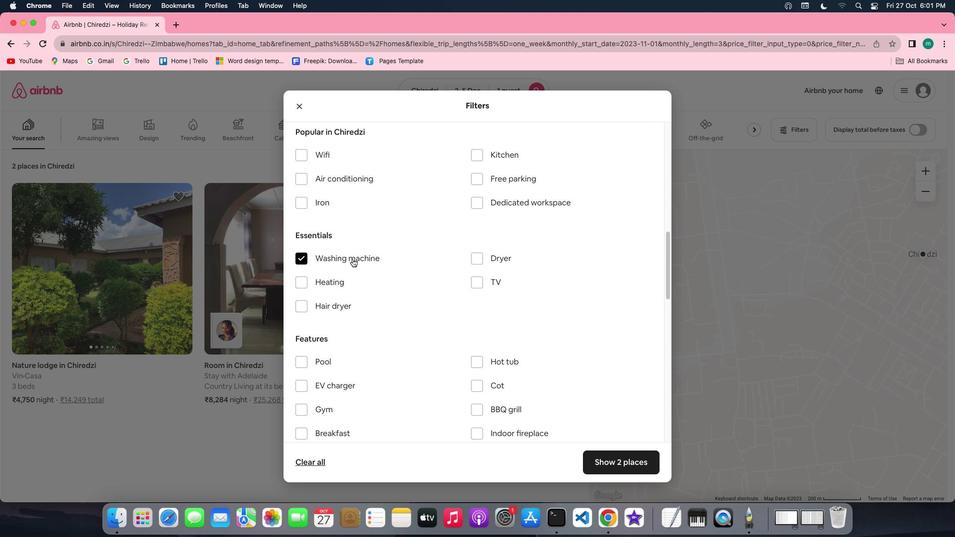 
Action: Mouse moved to (383, 285)
Screenshot: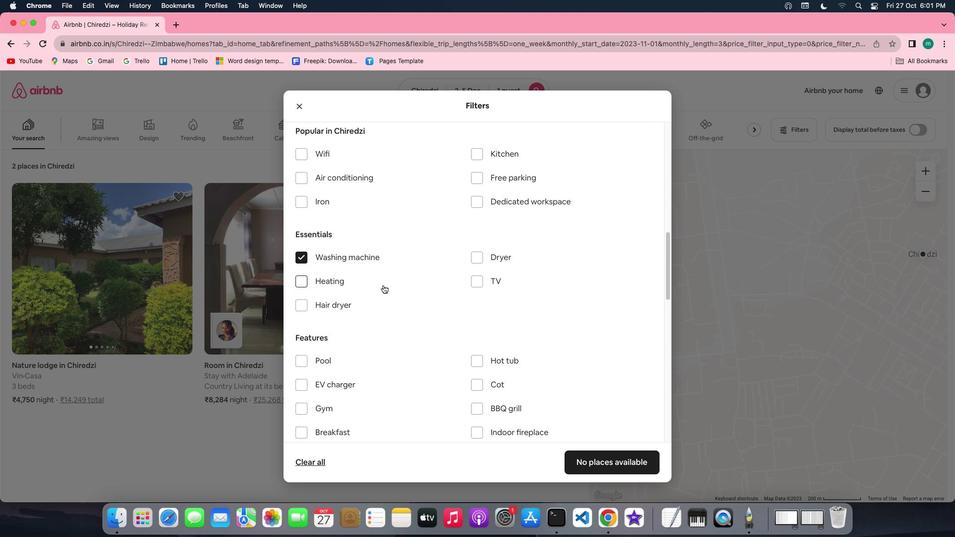 
Action: Mouse scrolled (383, 285) with delta (0, 0)
Screenshot: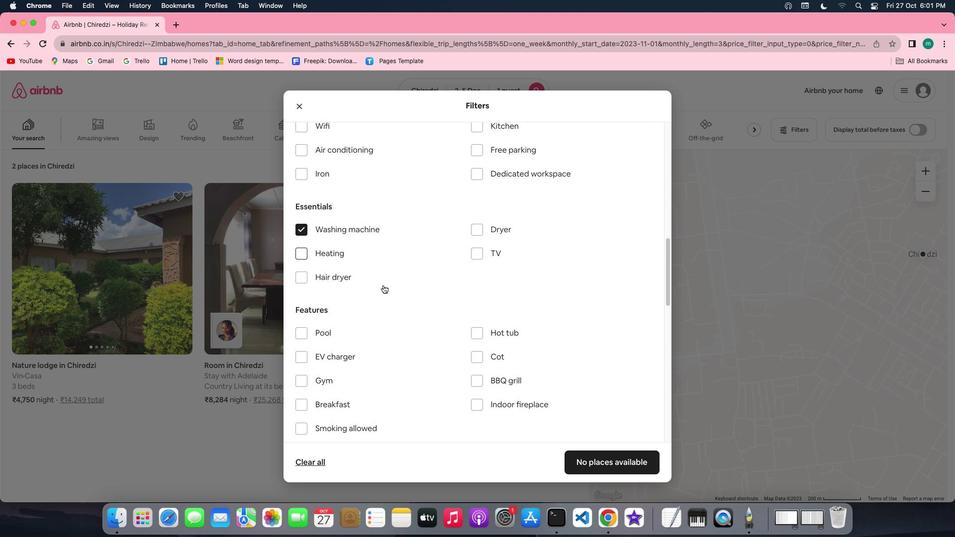 
Action: Mouse scrolled (383, 285) with delta (0, 0)
Screenshot: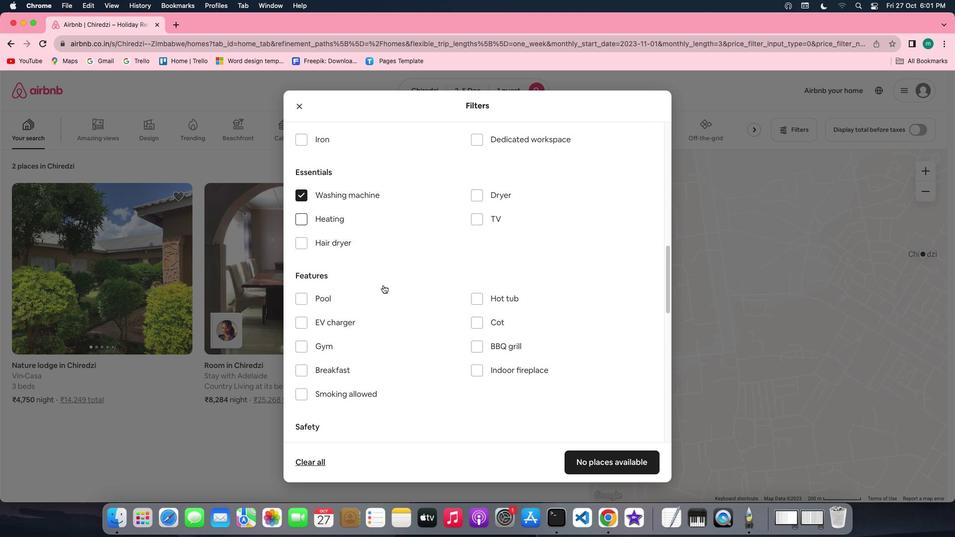 
Action: Mouse scrolled (383, 285) with delta (0, 0)
Screenshot: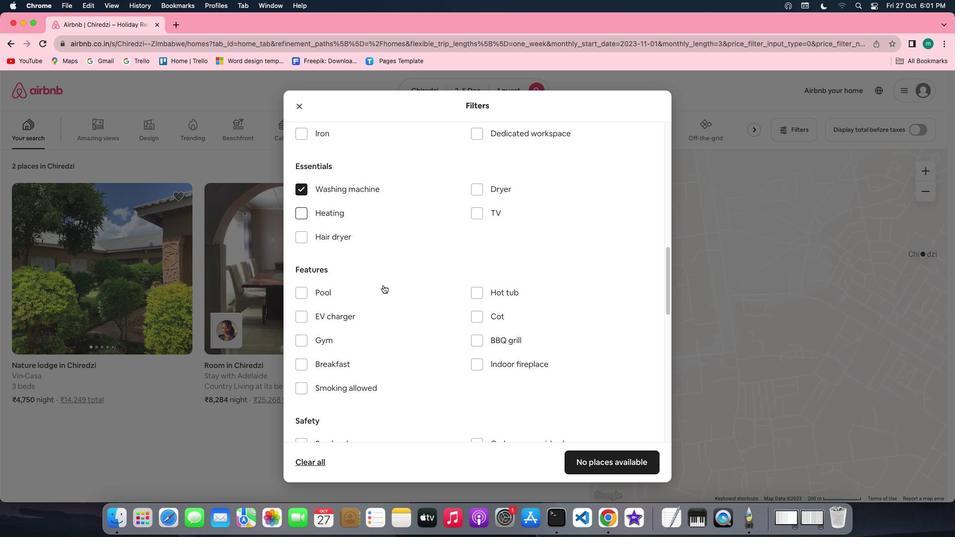 
Action: Mouse scrolled (383, 285) with delta (0, 0)
Screenshot: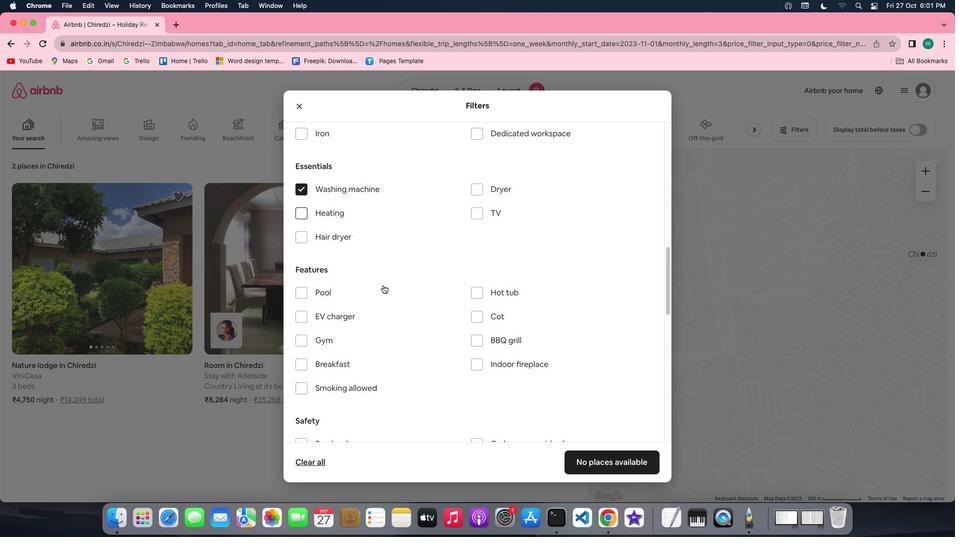 
Action: Mouse scrolled (383, 285) with delta (0, 0)
Screenshot: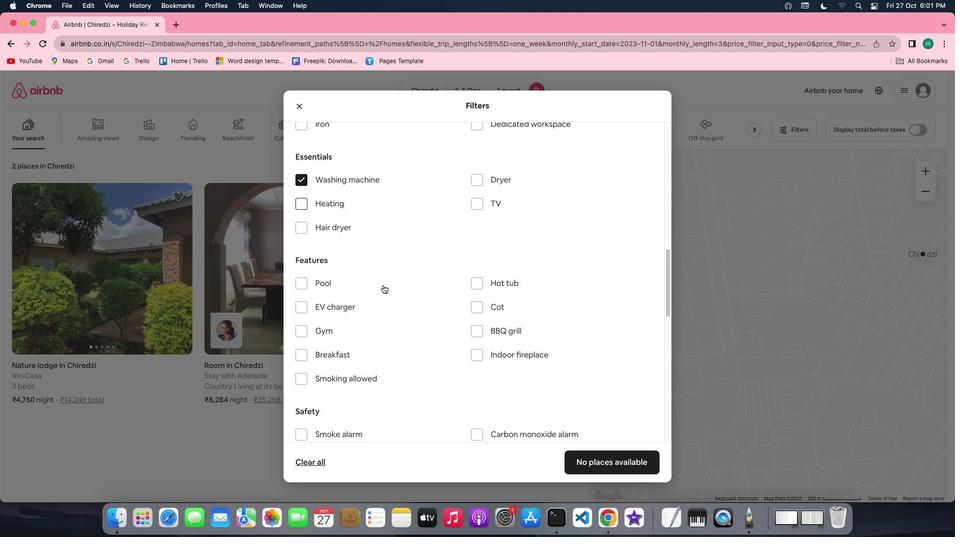 
Action: Mouse scrolled (383, 285) with delta (0, 0)
Screenshot: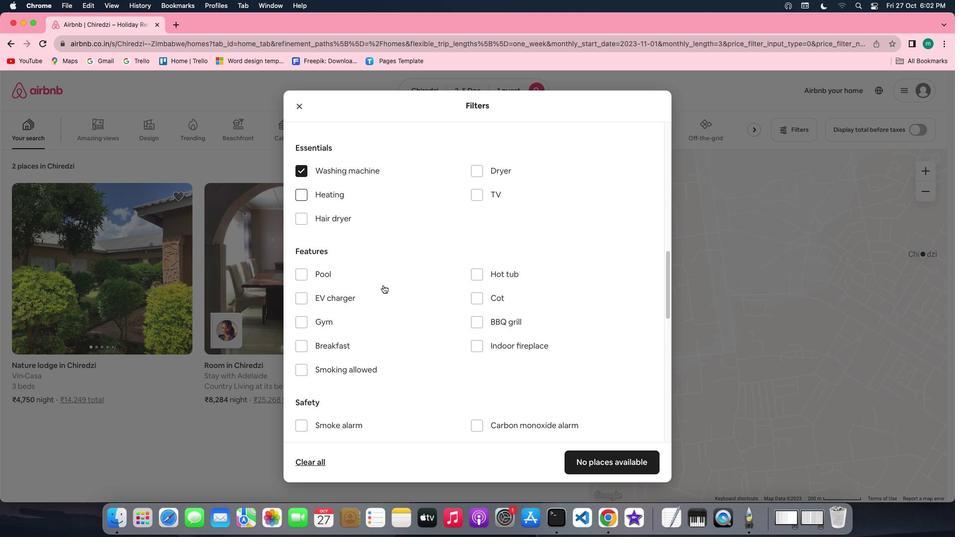 
Action: Mouse scrolled (383, 285) with delta (0, 0)
Screenshot: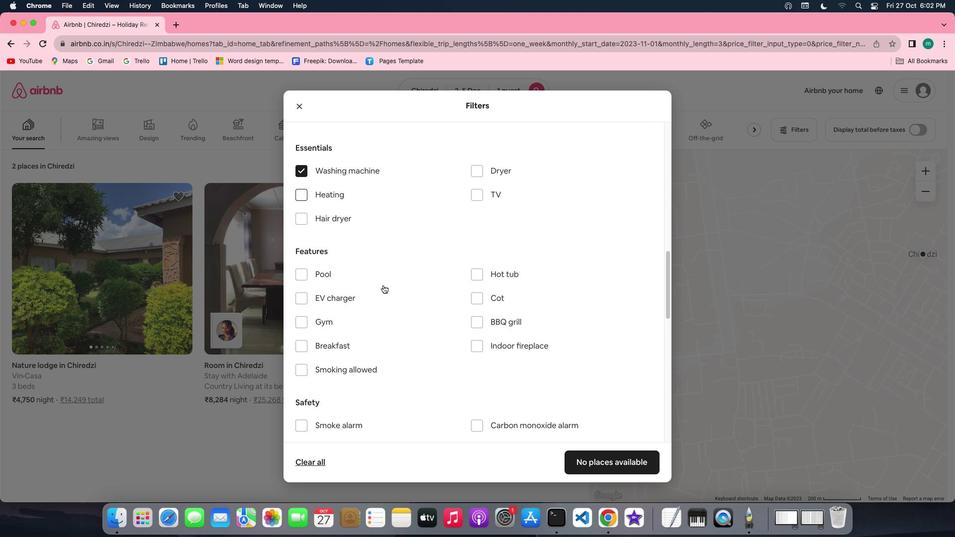 
Action: Mouse scrolled (383, 285) with delta (0, 0)
Screenshot: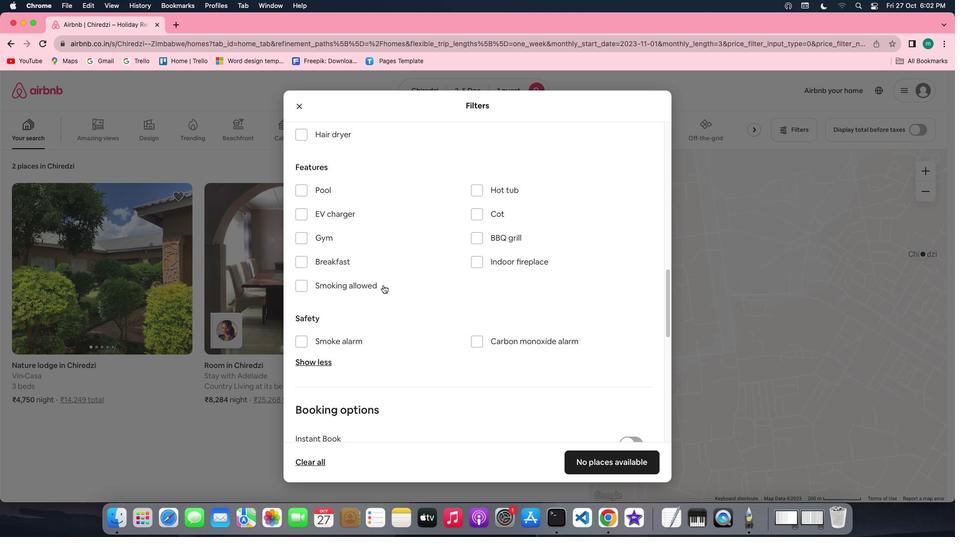 
Action: Mouse scrolled (383, 285) with delta (0, 0)
Screenshot: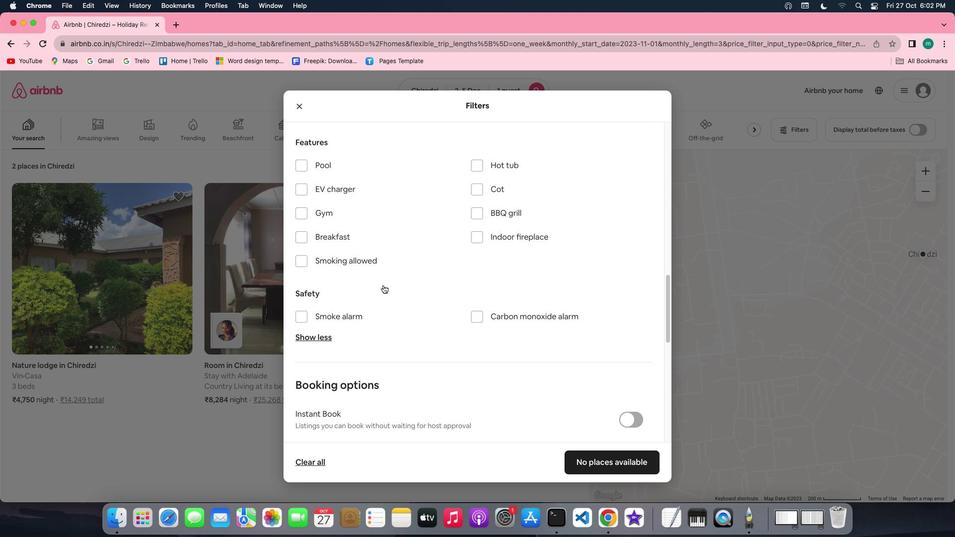 
Action: Mouse scrolled (383, 285) with delta (0, 0)
Screenshot: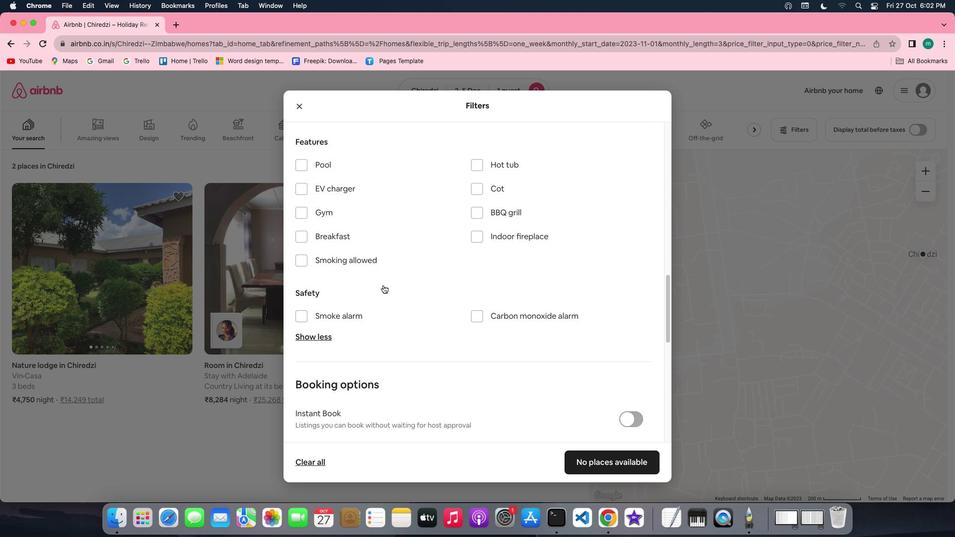 
Action: Mouse scrolled (383, 285) with delta (0, 0)
Screenshot: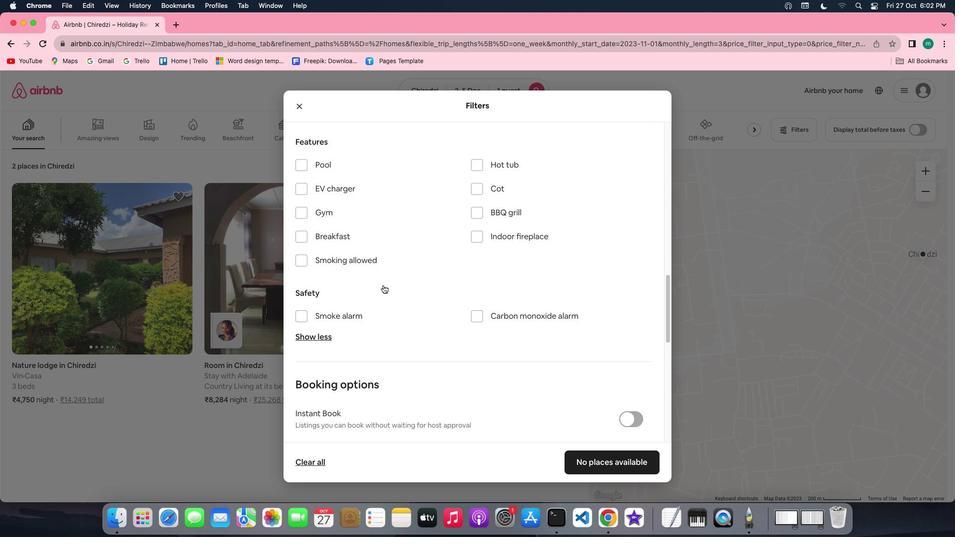 
Action: Mouse scrolled (383, 285) with delta (0, 0)
Screenshot: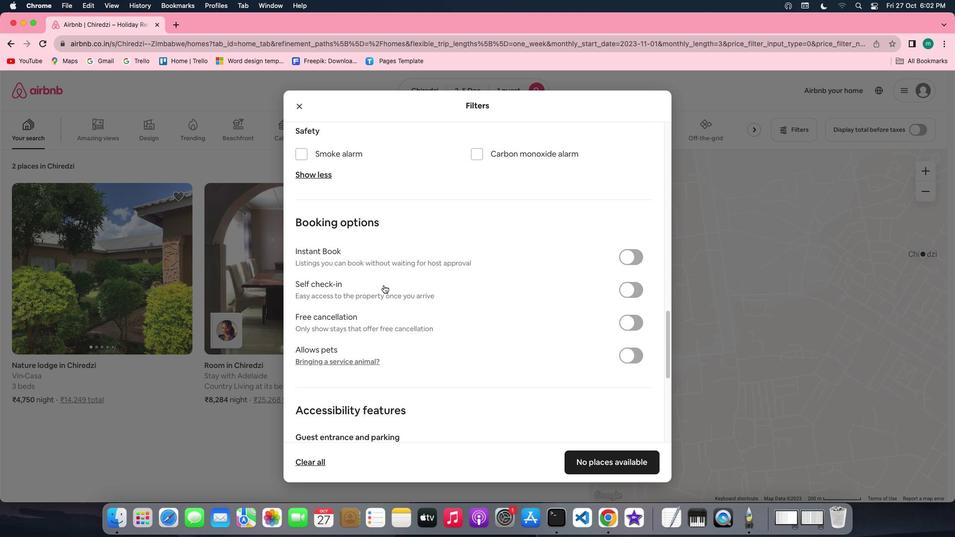 
Action: Mouse scrolled (383, 285) with delta (0, 0)
Screenshot: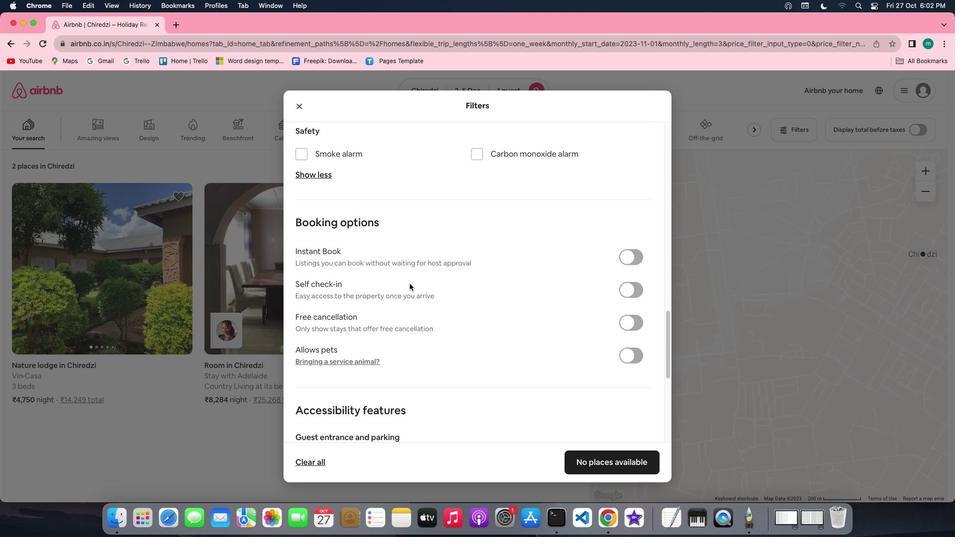 
Action: Mouse scrolled (383, 285) with delta (0, 0)
Screenshot: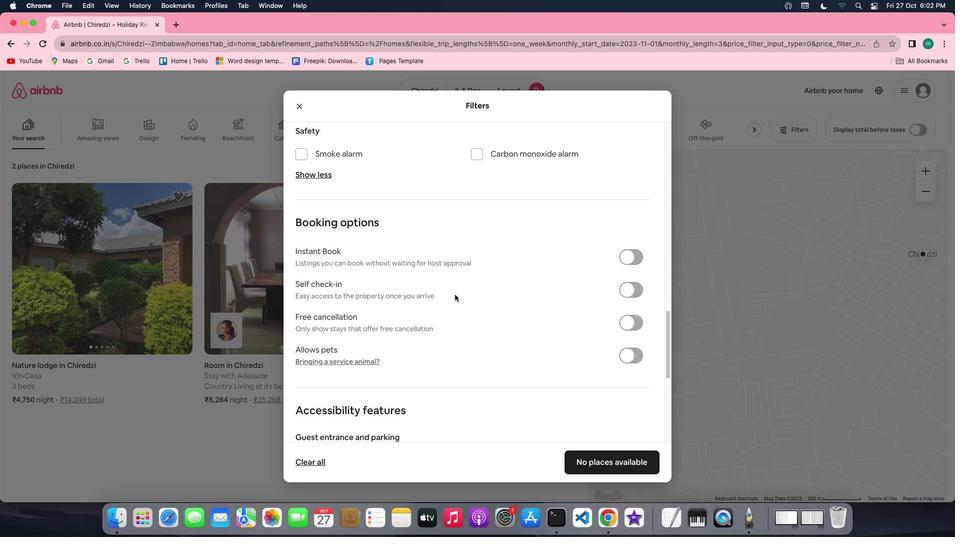 
Action: Mouse scrolled (383, 285) with delta (0, -1)
Screenshot: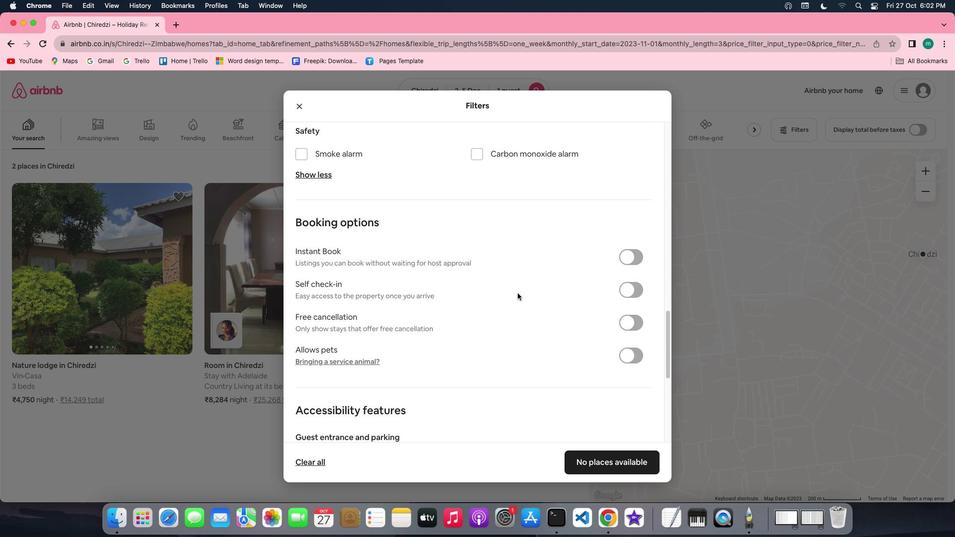 
Action: Mouse moved to (636, 285)
Screenshot: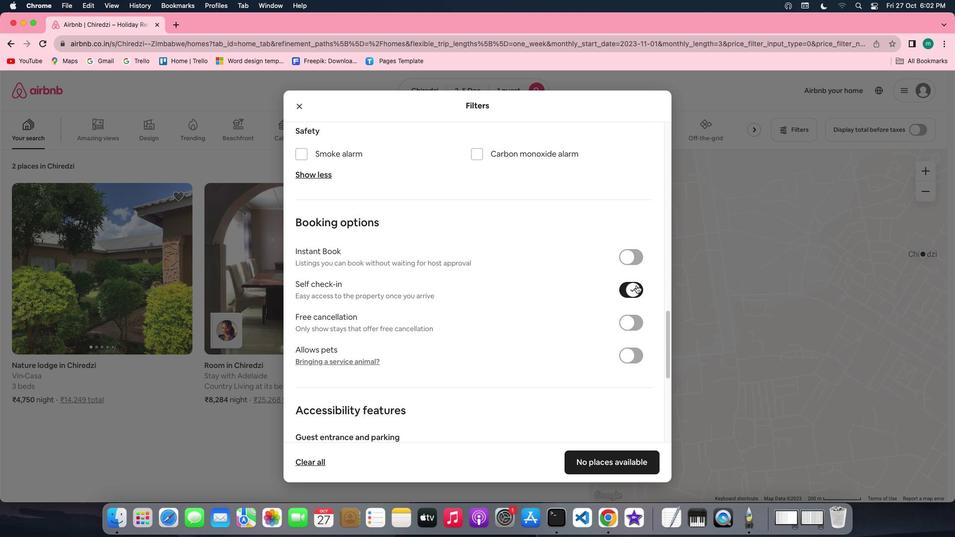 
Action: Mouse pressed left at (636, 285)
Screenshot: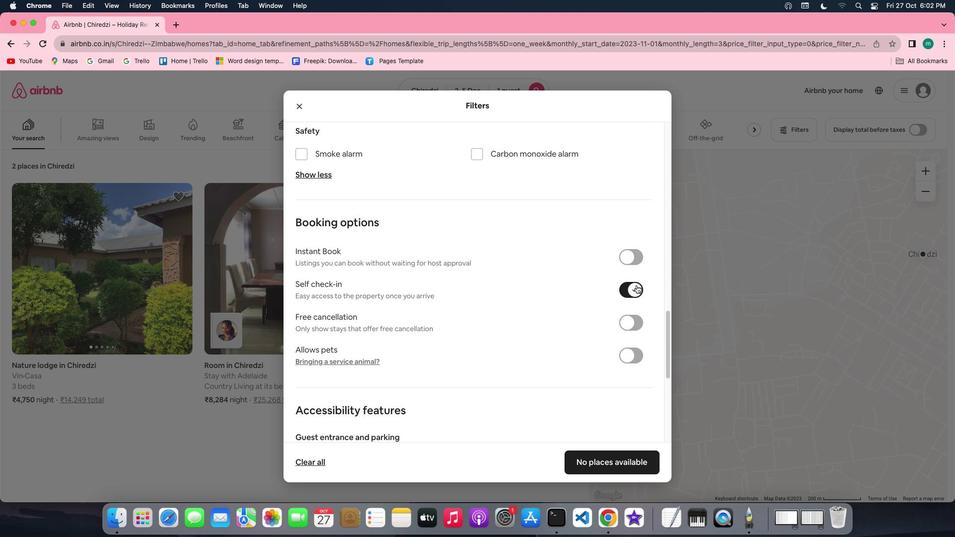 
Action: Mouse moved to (527, 342)
Screenshot: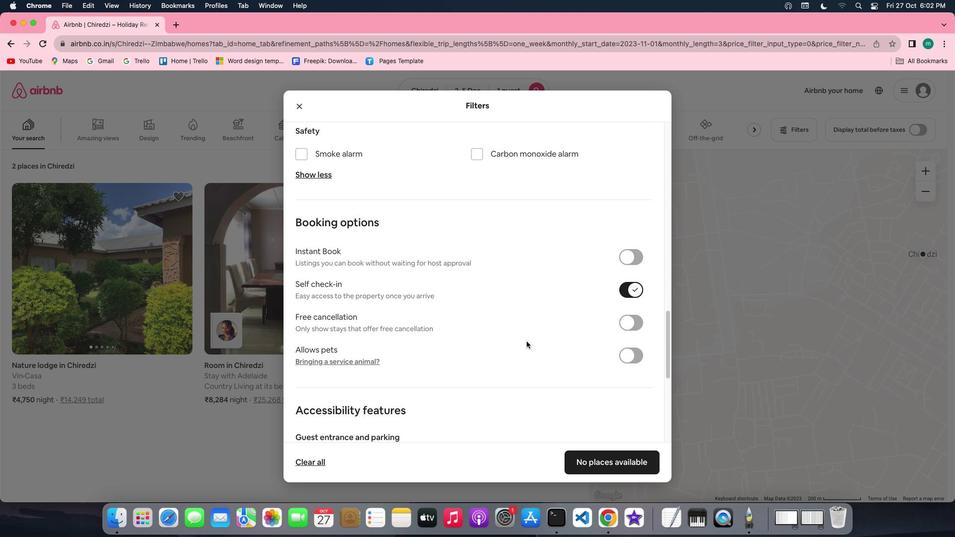 
Action: Mouse scrolled (527, 342) with delta (0, 0)
Screenshot: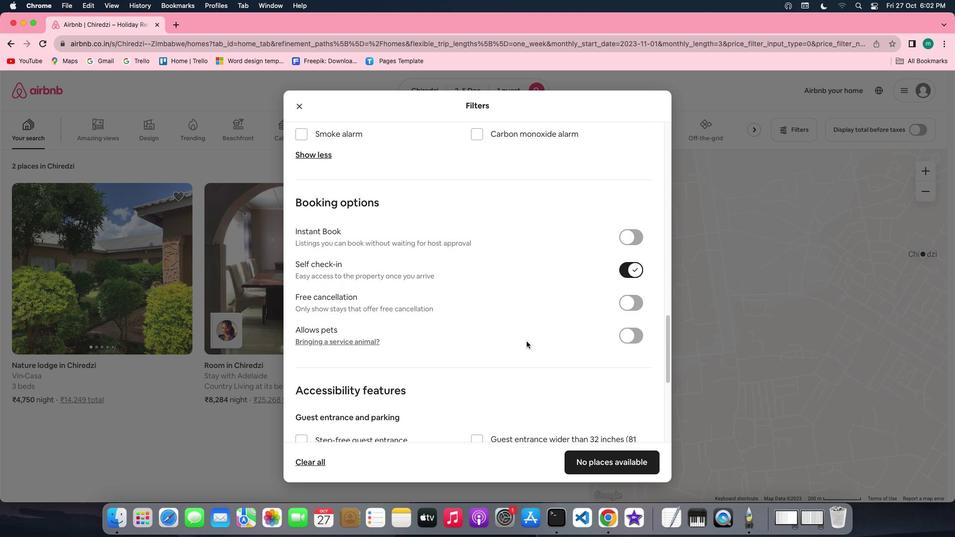 
Action: Mouse scrolled (527, 342) with delta (0, 0)
Screenshot: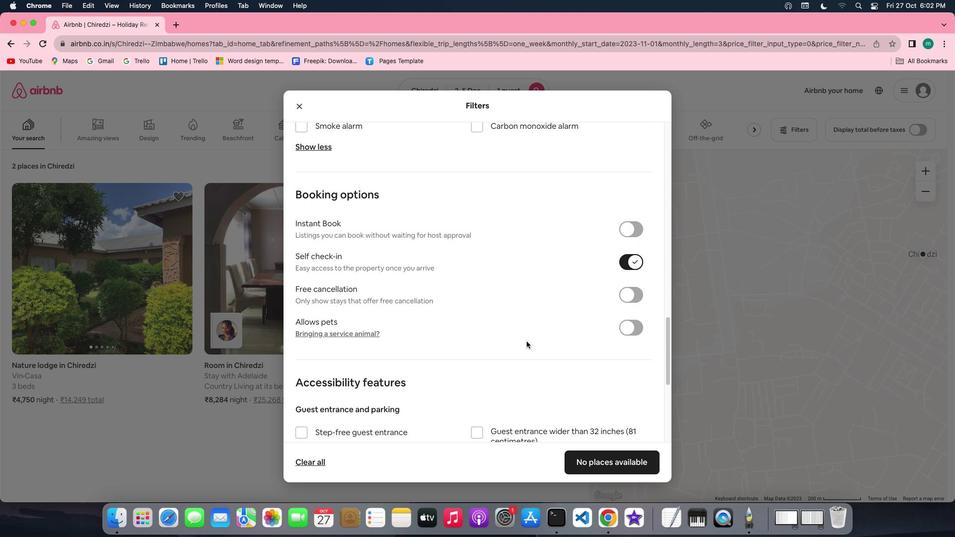 
Action: Mouse scrolled (527, 342) with delta (0, 0)
Screenshot: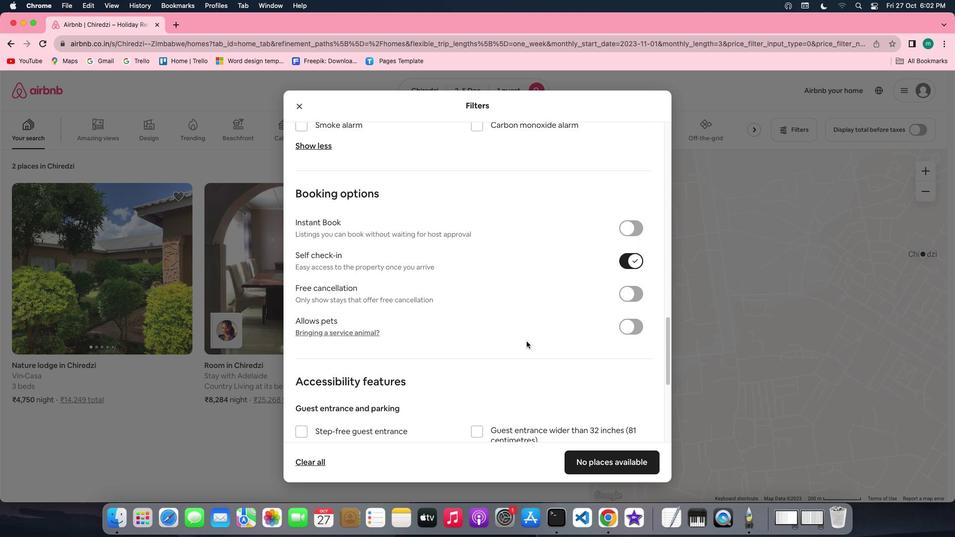 
Action: Mouse scrolled (527, 342) with delta (0, 0)
Screenshot: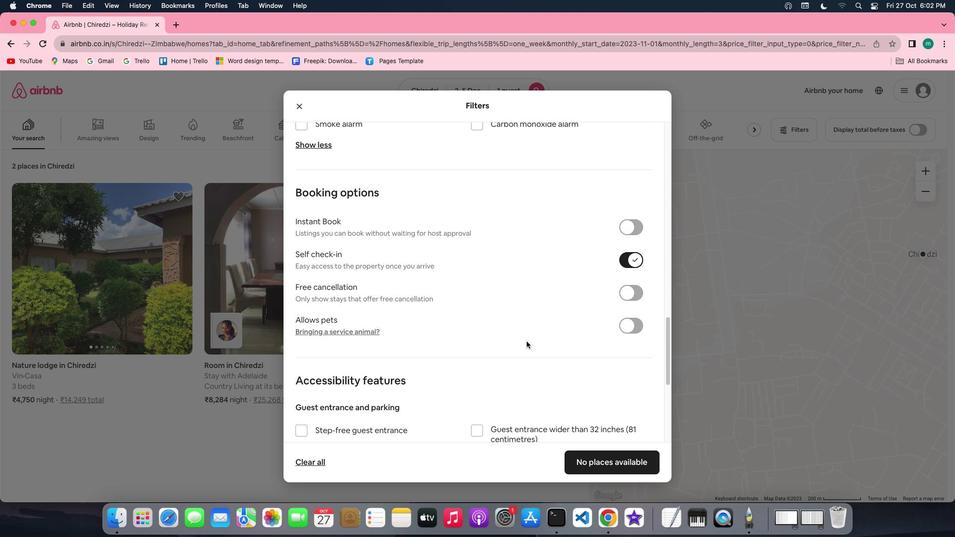 
Action: Mouse scrolled (527, 342) with delta (0, 0)
Screenshot: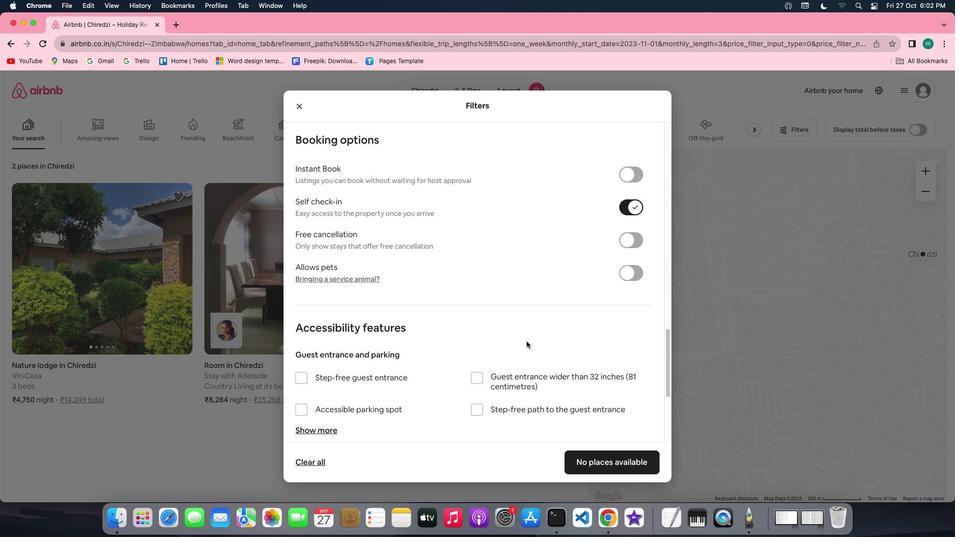 
Action: Mouse scrolled (527, 342) with delta (0, 0)
Screenshot: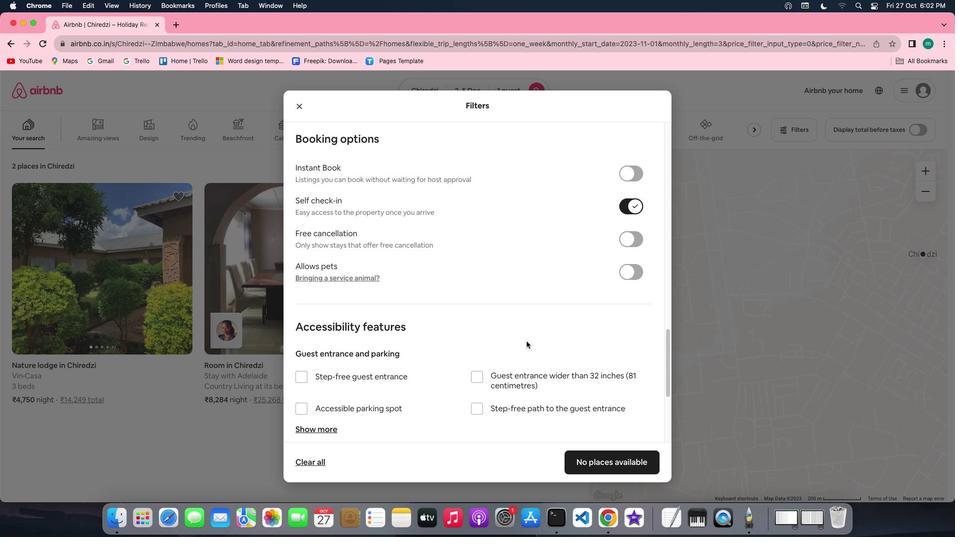 
Action: Mouse scrolled (527, 342) with delta (0, 0)
Screenshot: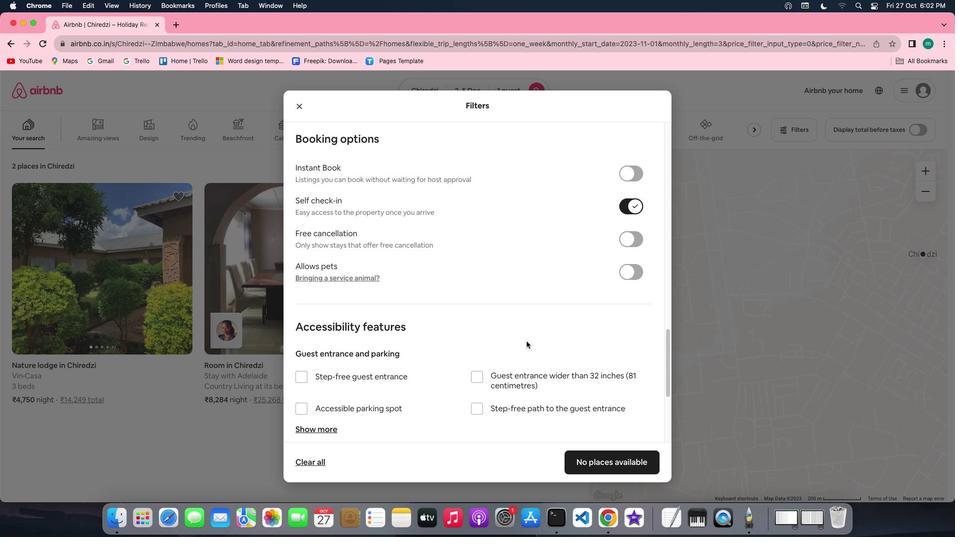 
Action: Mouse scrolled (527, 342) with delta (0, 0)
Screenshot: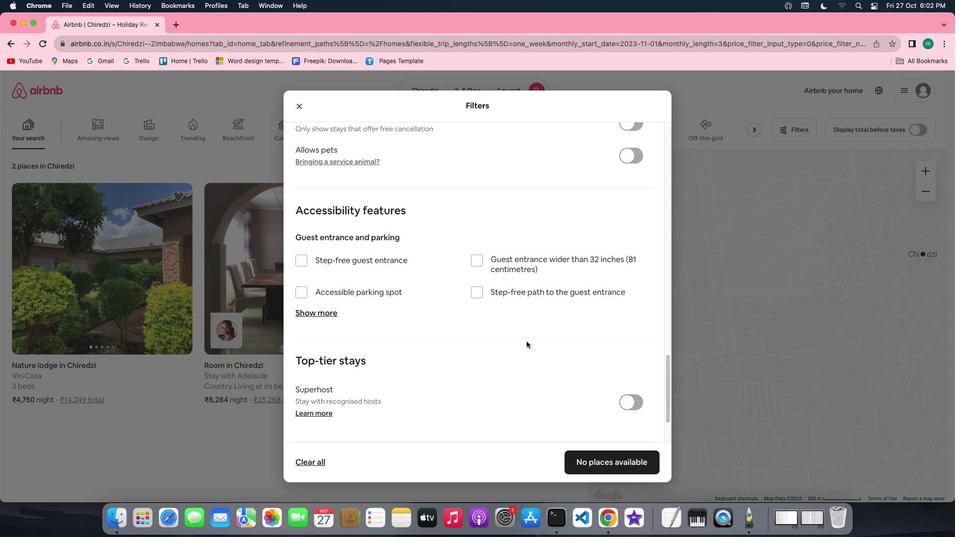 
Action: Mouse scrolled (527, 342) with delta (0, 0)
Screenshot: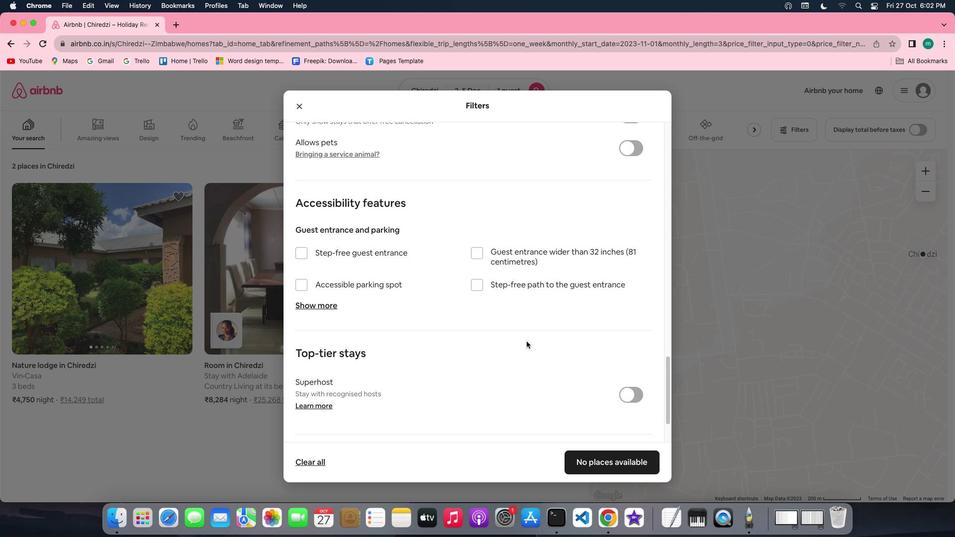 
Action: Mouse scrolled (527, 342) with delta (0, 0)
Screenshot: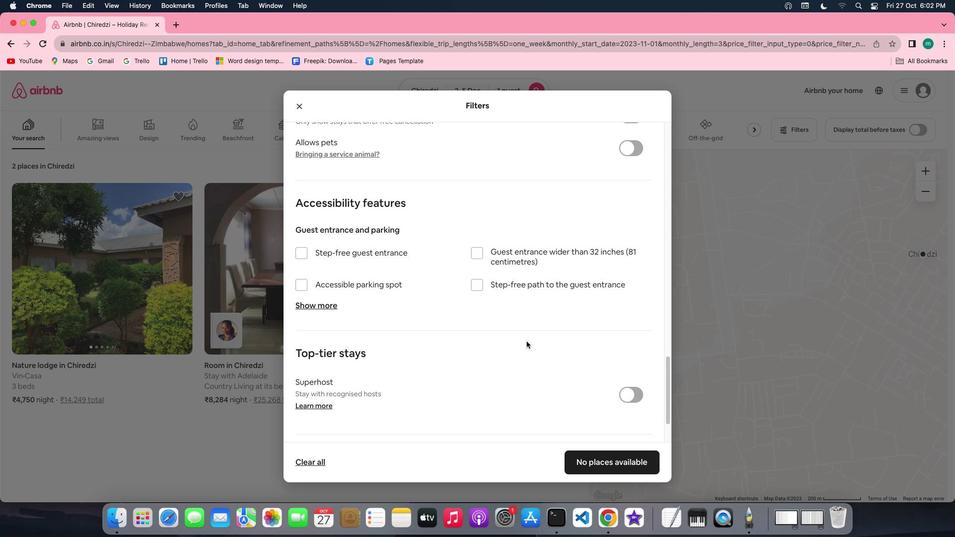 
Action: Mouse scrolled (527, 342) with delta (0, -1)
Screenshot: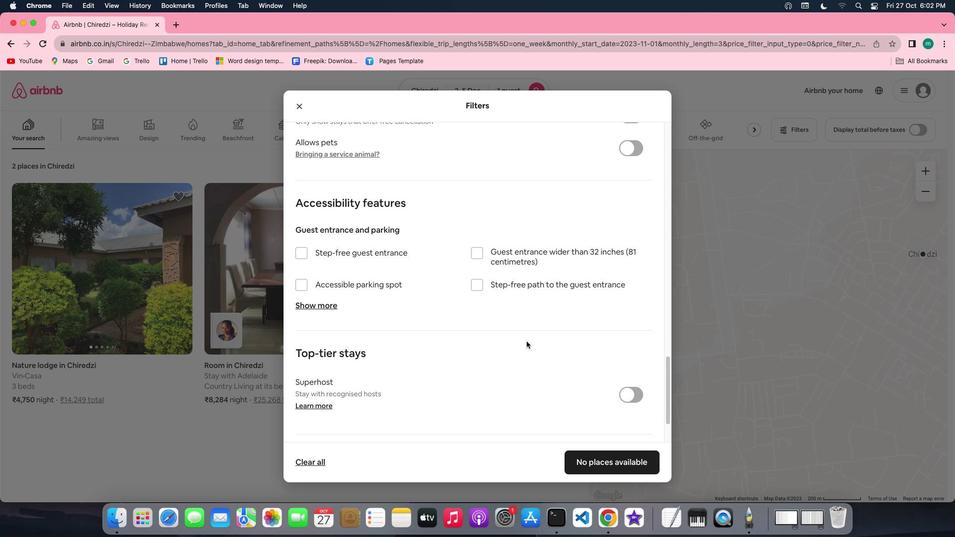
Action: Mouse scrolled (527, 342) with delta (0, 0)
Screenshot: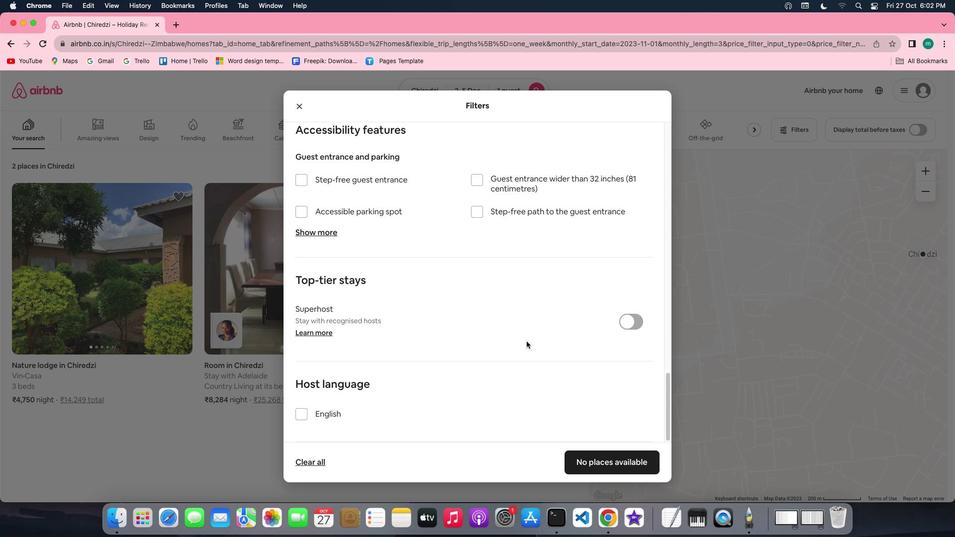 
Action: Mouse scrolled (527, 342) with delta (0, 0)
Screenshot: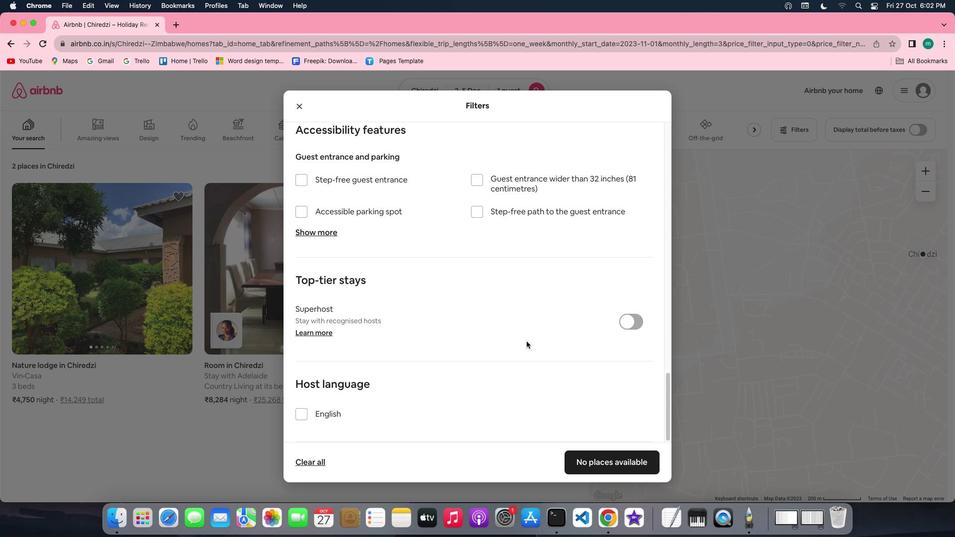 
Action: Mouse scrolled (527, 342) with delta (0, -1)
Screenshot: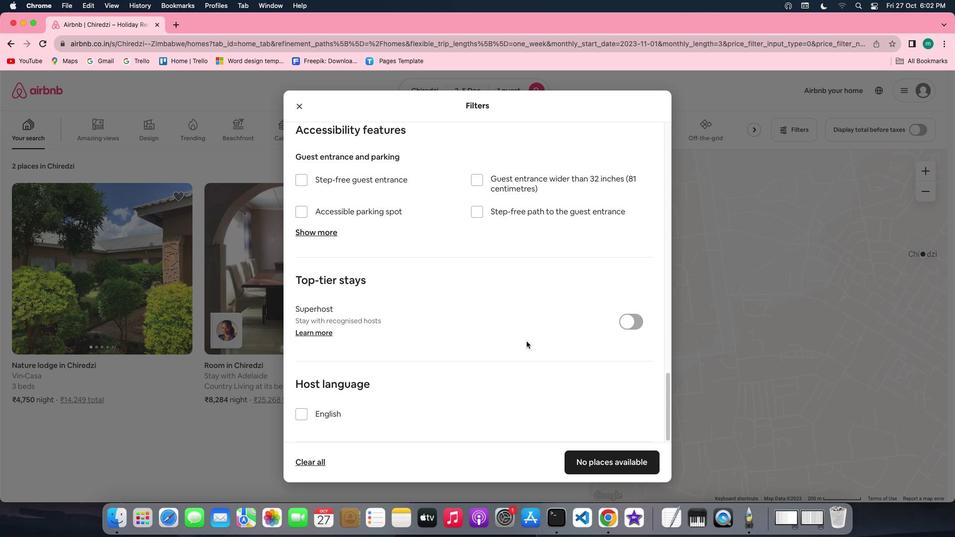 
Action: Mouse scrolled (527, 342) with delta (0, -1)
Screenshot: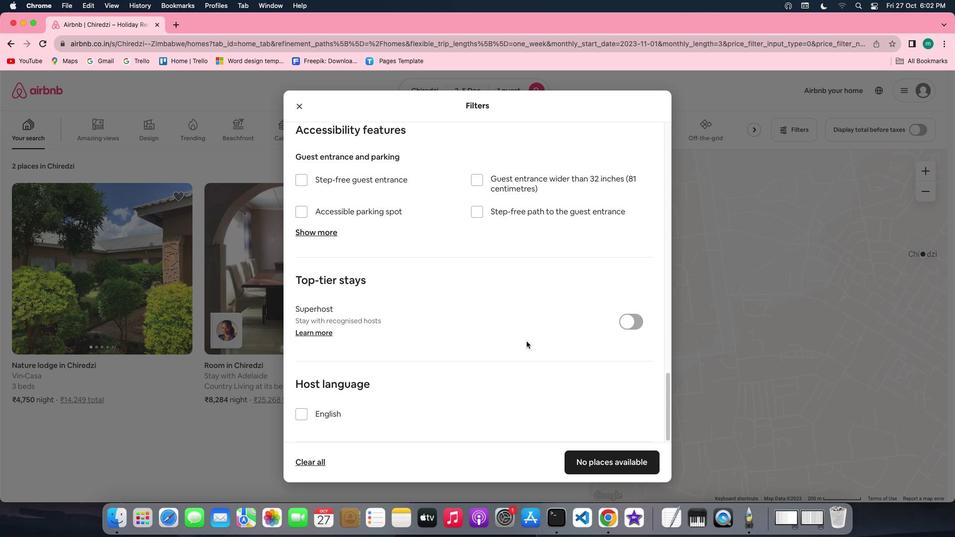 
Action: Mouse scrolled (527, 342) with delta (0, -2)
Screenshot: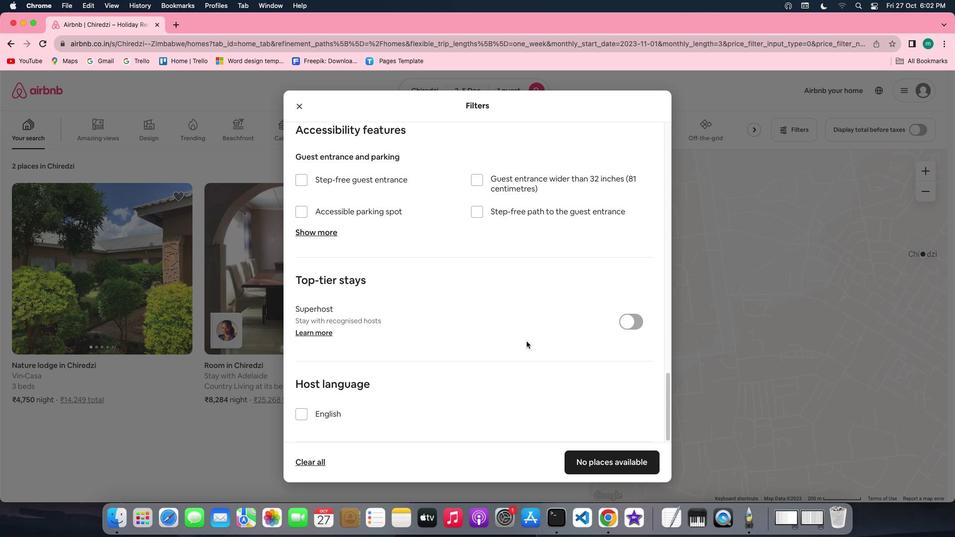 
Action: Mouse scrolled (527, 342) with delta (0, 0)
Screenshot: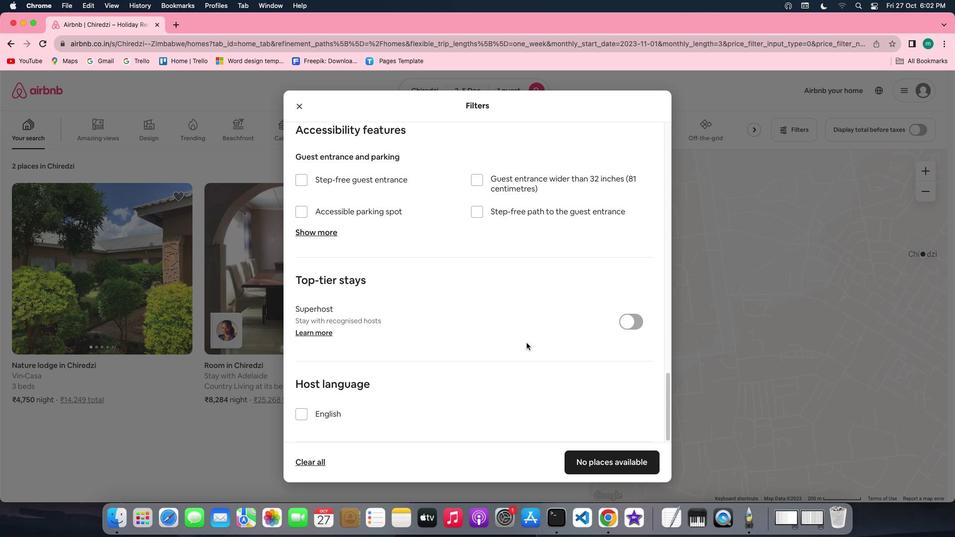 
Action: Mouse scrolled (527, 342) with delta (0, 0)
Screenshot: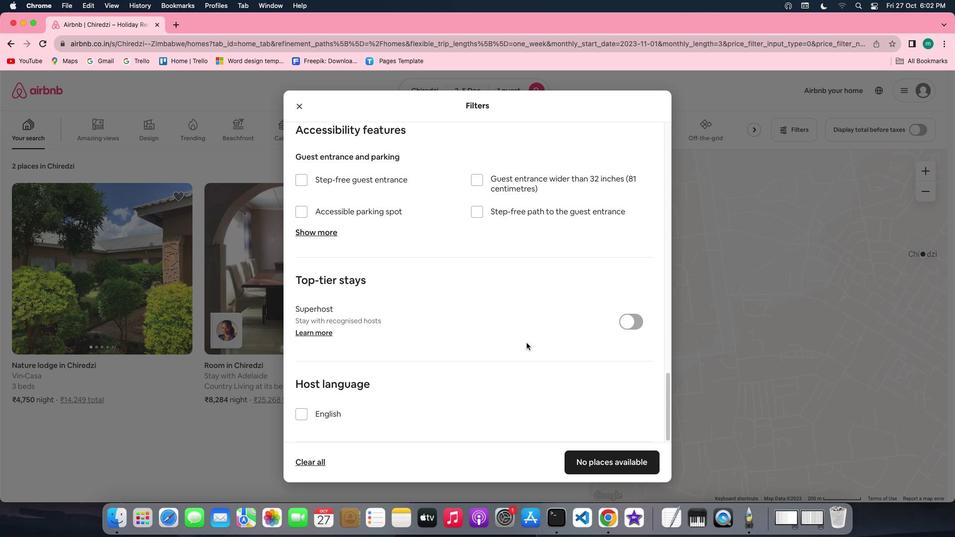 
Action: Mouse scrolled (527, 342) with delta (0, -1)
Screenshot: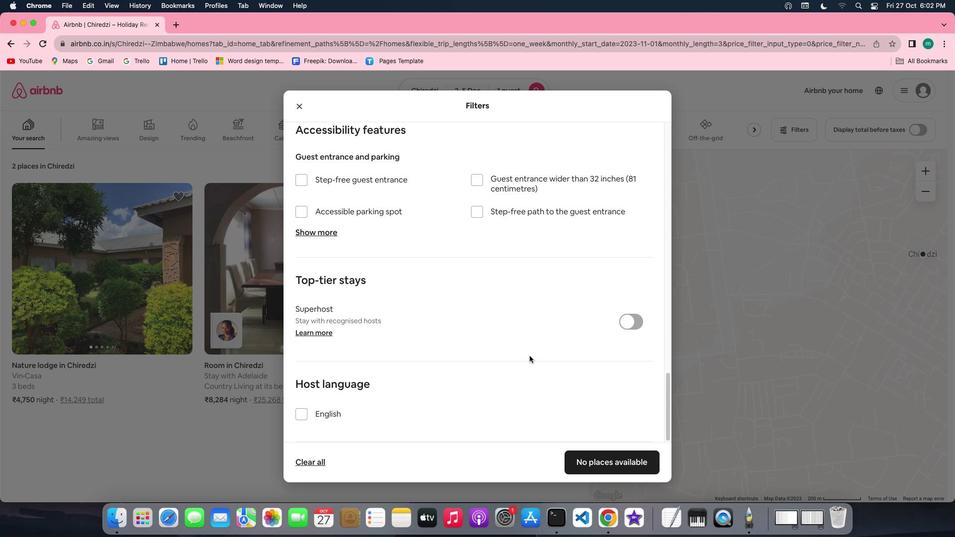 
Action: Mouse scrolled (527, 342) with delta (0, -2)
Screenshot: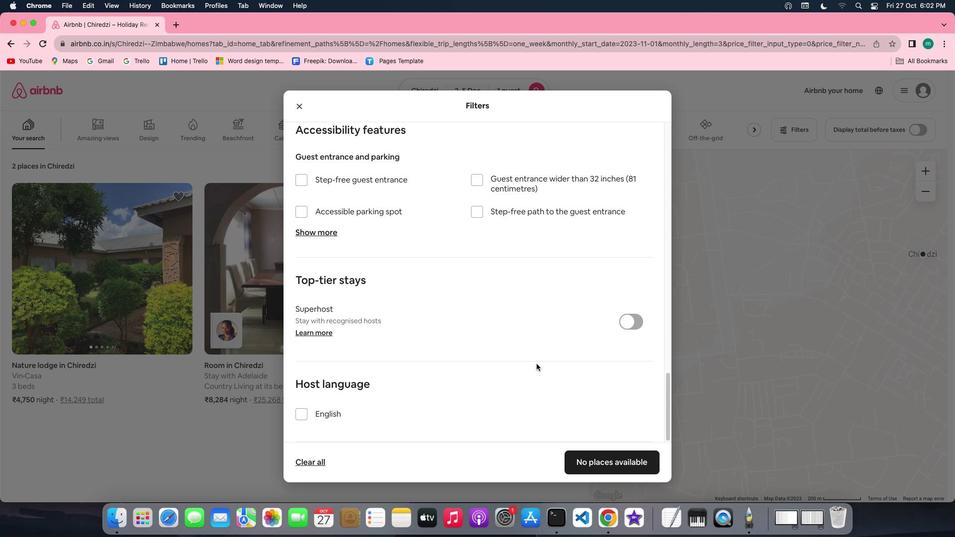 
Action: Mouse scrolled (527, 342) with delta (0, -2)
Screenshot: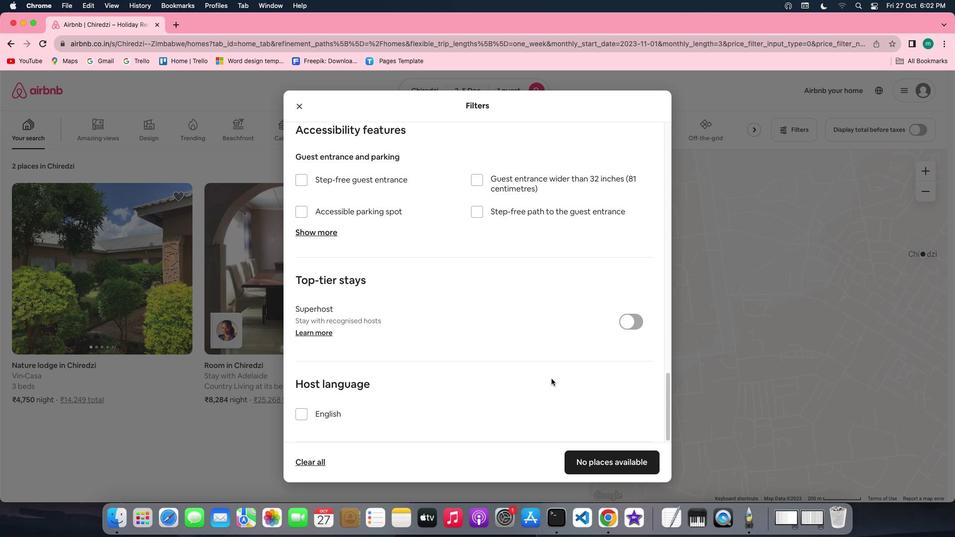 
Action: Mouse moved to (610, 462)
Screenshot: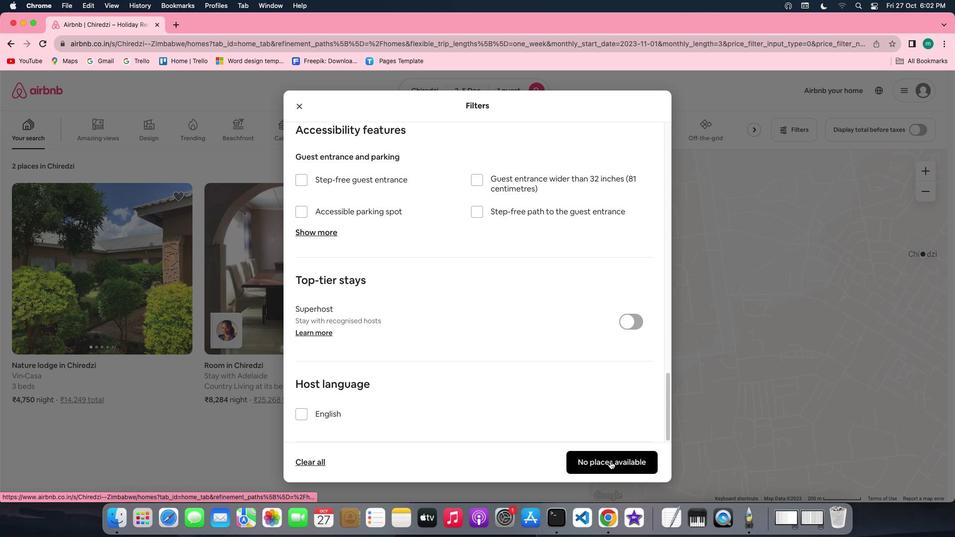 
Action: Mouse pressed left at (610, 462)
Screenshot: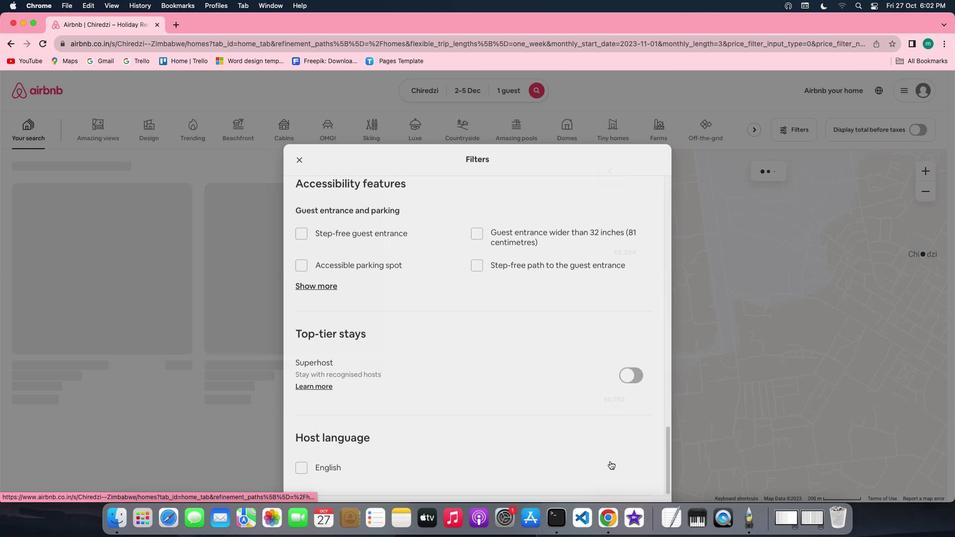 
Action: Mouse moved to (330, 391)
Screenshot: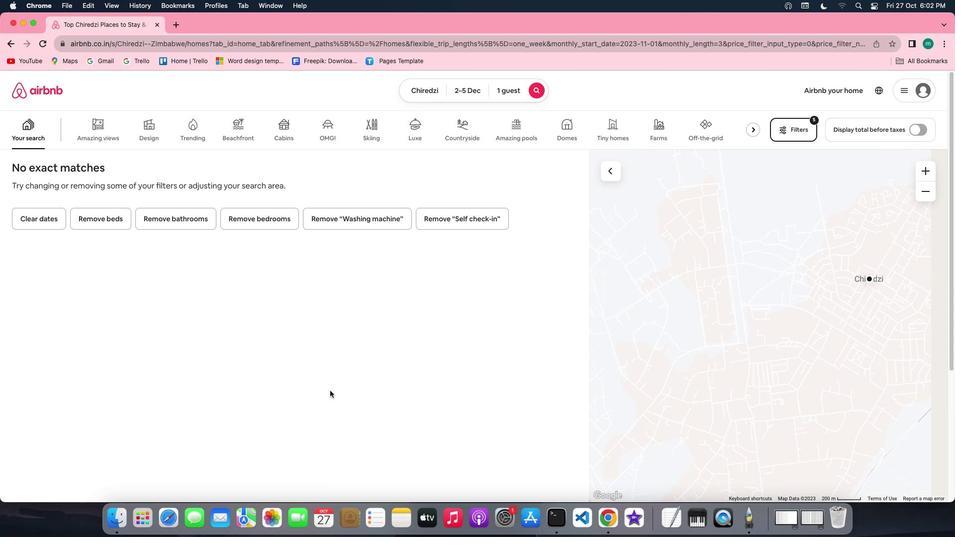 
